Task: nan
Action: Mouse moved to (399, 87)
Screenshot: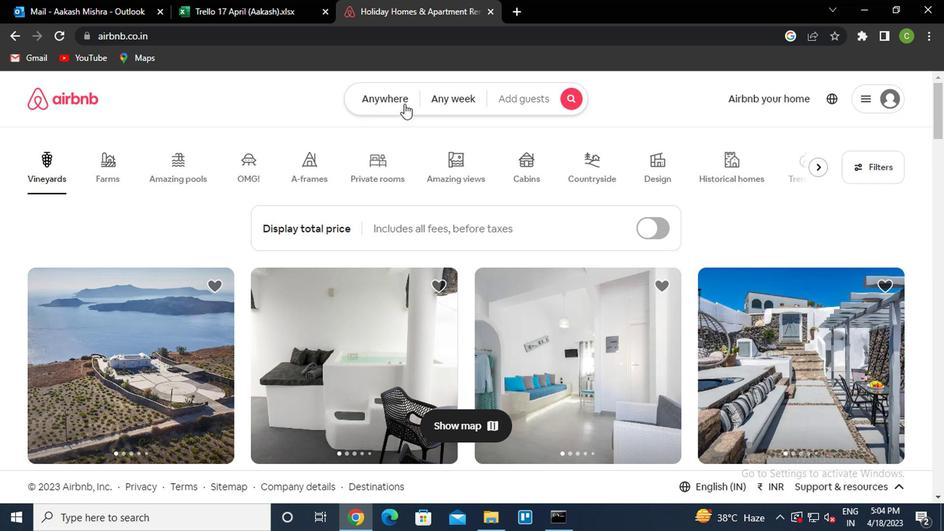 
Action: Mouse pressed left at (399, 87)
Screenshot: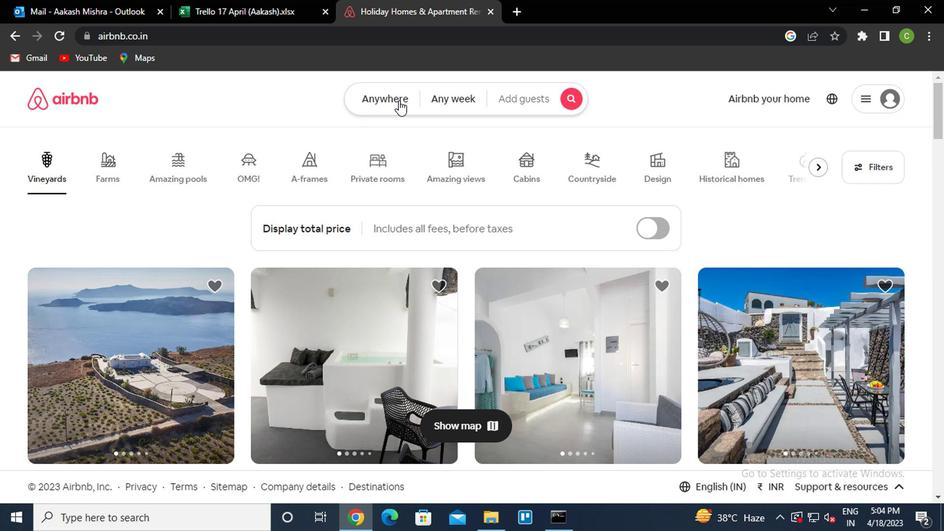 
Action: Mouse moved to (282, 155)
Screenshot: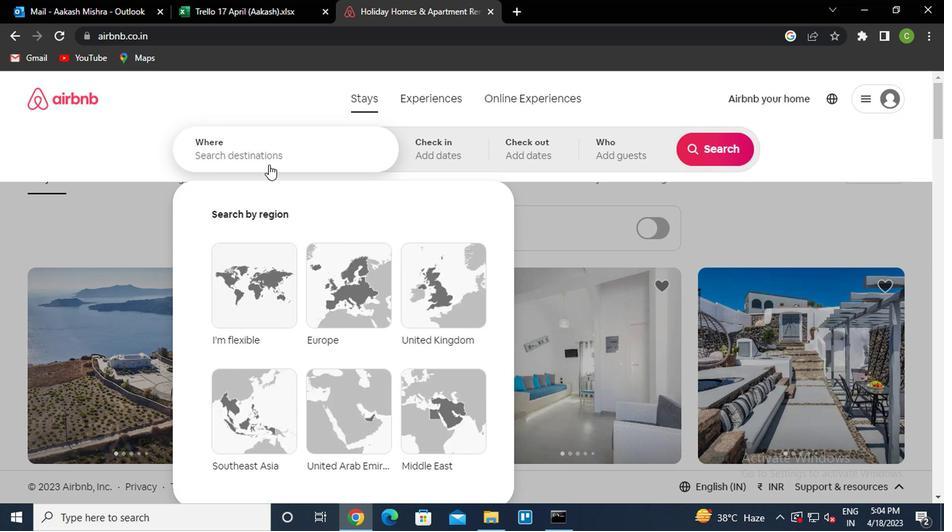 
Action: Mouse pressed left at (282, 155)
Screenshot: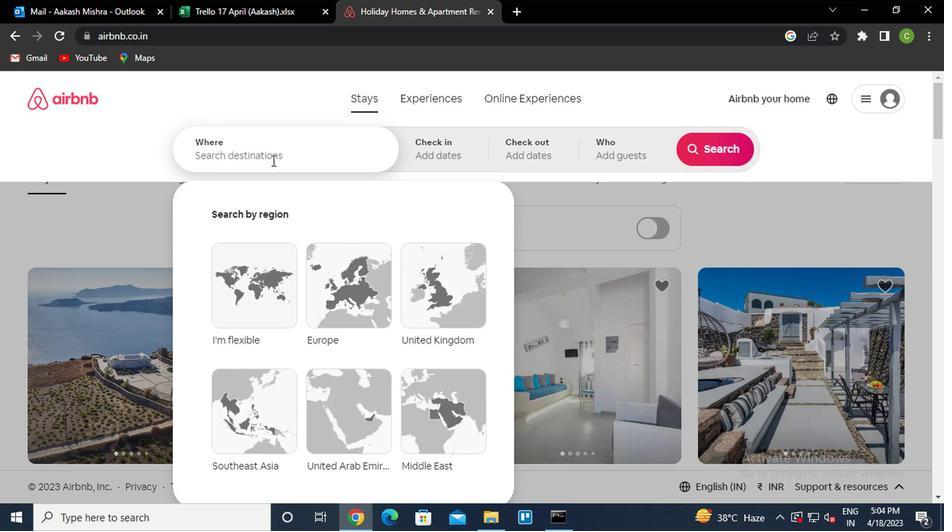 
Action: Key pressed <Key.caps_lock><Key.caps_lock>b<Key.caps_lock>arreiros<Key.space>brazil<Key.down><Key.enter>
Screenshot: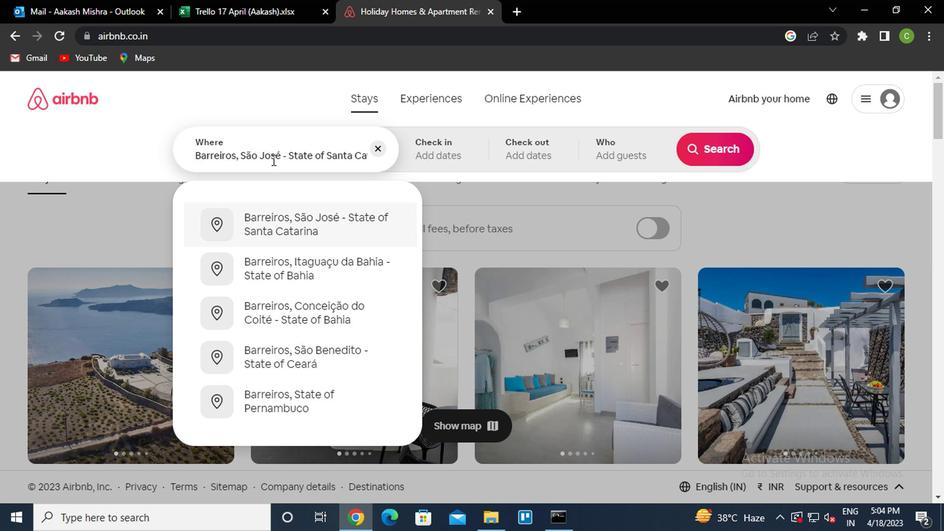 
Action: Mouse moved to (706, 265)
Screenshot: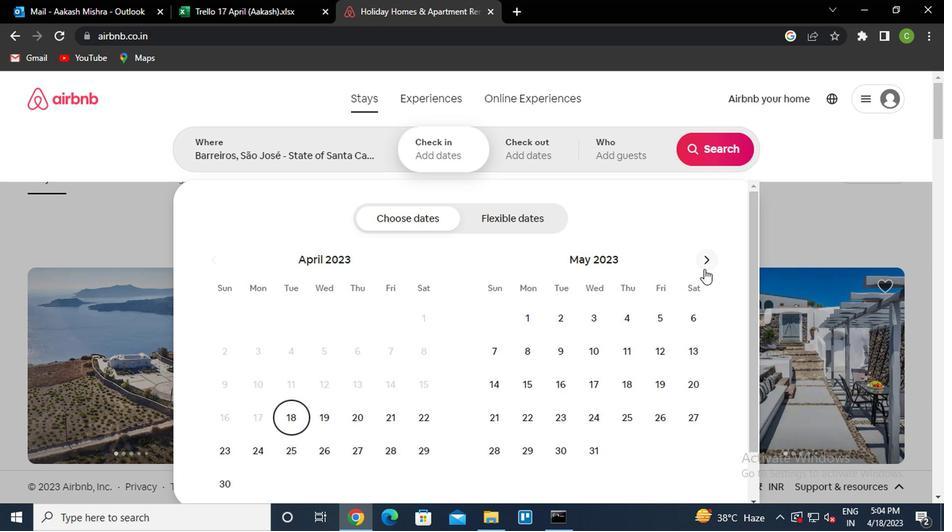 
Action: Mouse pressed left at (706, 265)
Screenshot: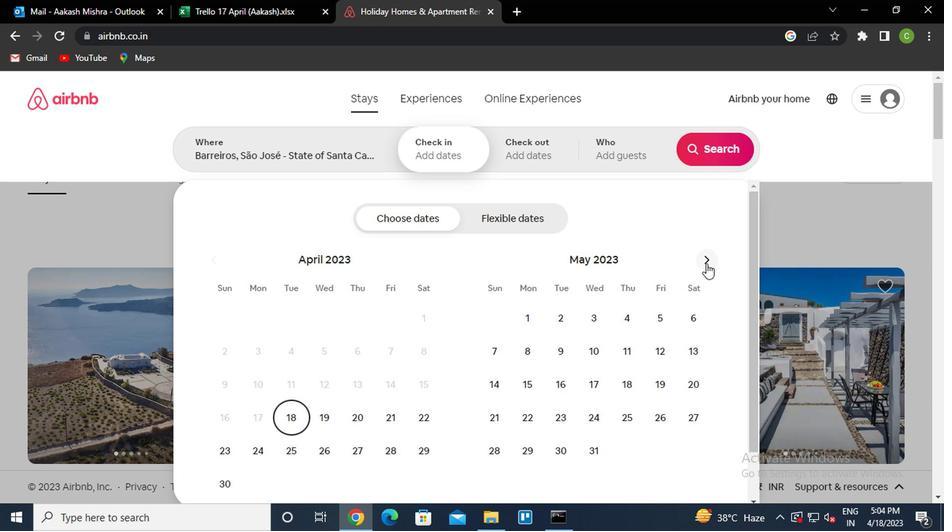 
Action: Mouse pressed left at (706, 265)
Screenshot: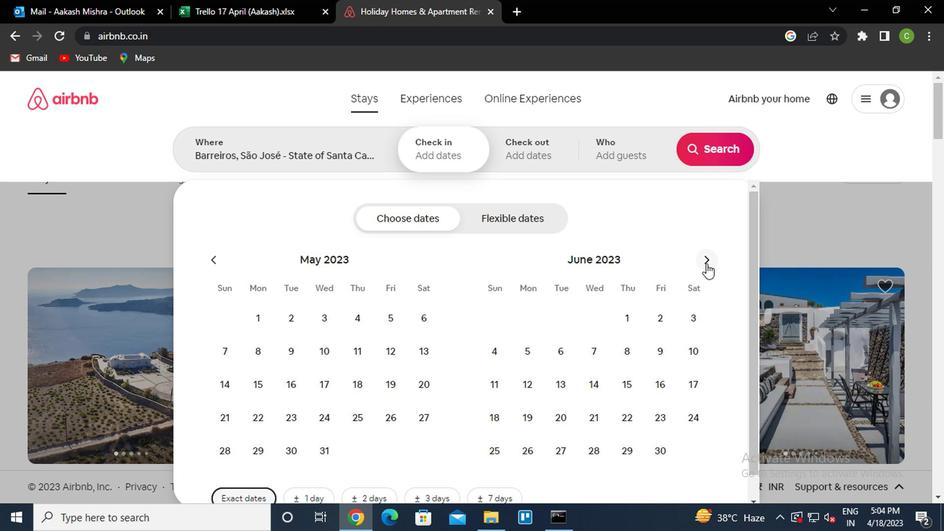 
Action: Mouse moved to (703, 263)
Screenshot: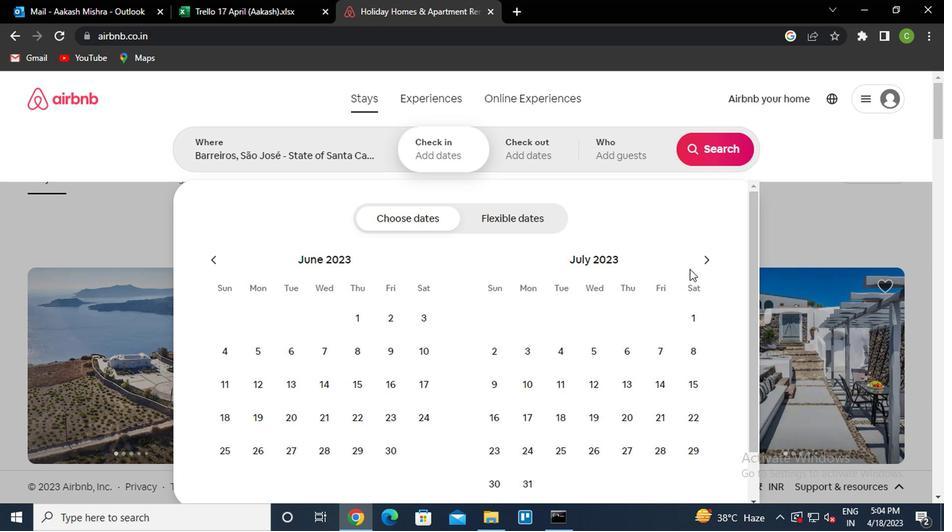 
Action: Mouse pressed left at (703, 263)
Screenshot: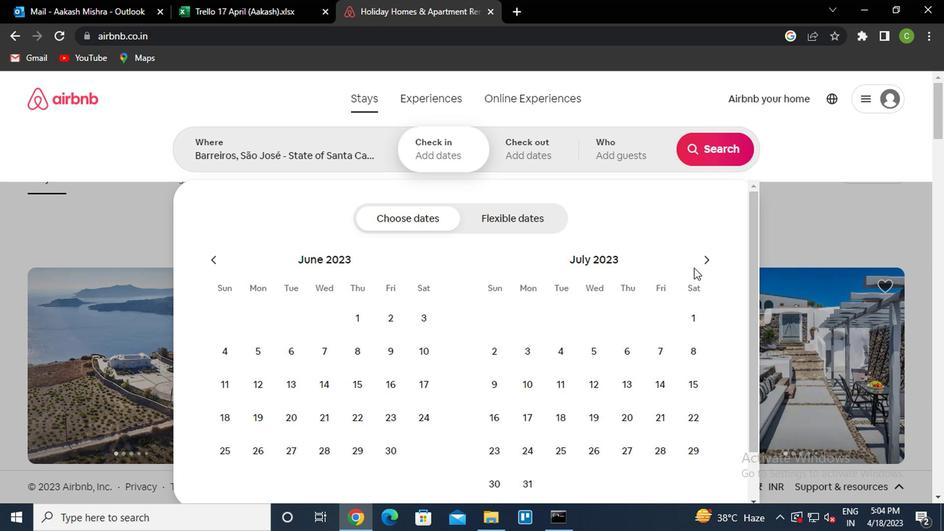 
Action: Mouse moved to (601, 323)
Screenshot: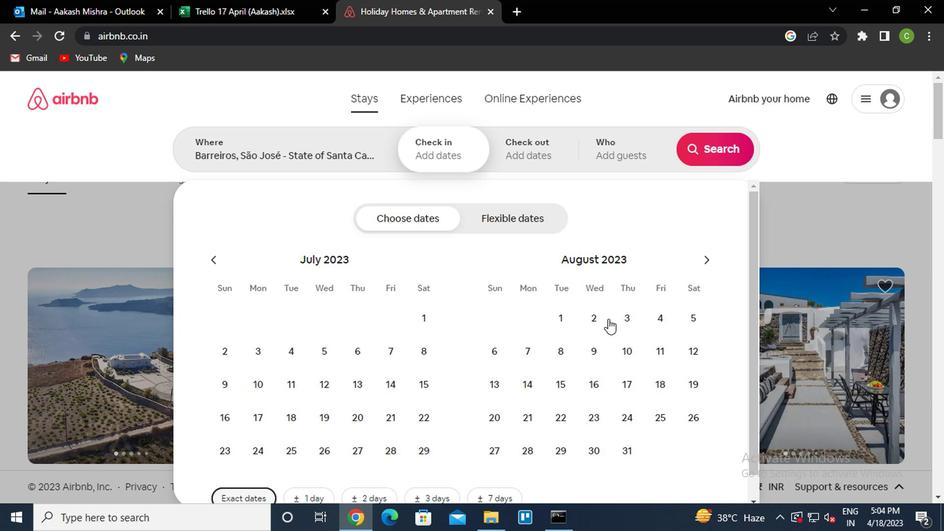 
Action: Mouse pressed left at (601, 323)
Screenshot: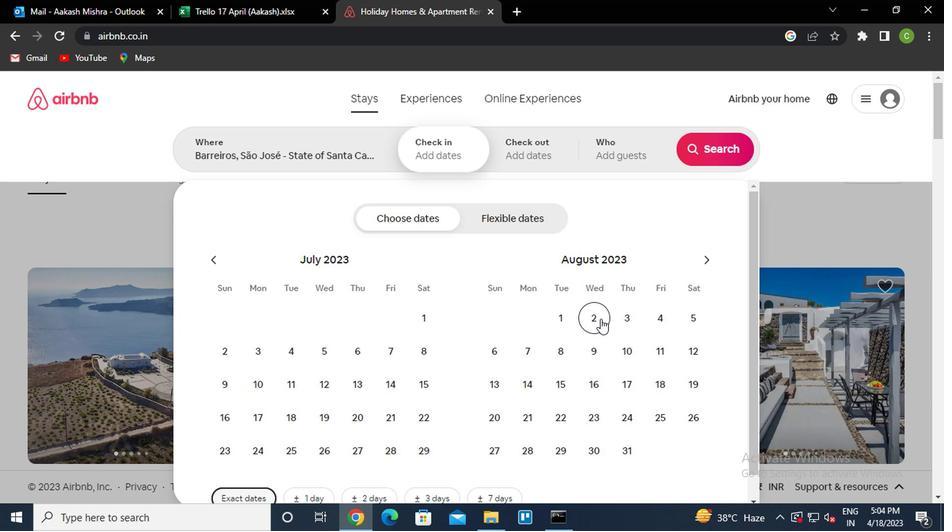 
Action: Mouse moved to (691, 354)
Screenshot: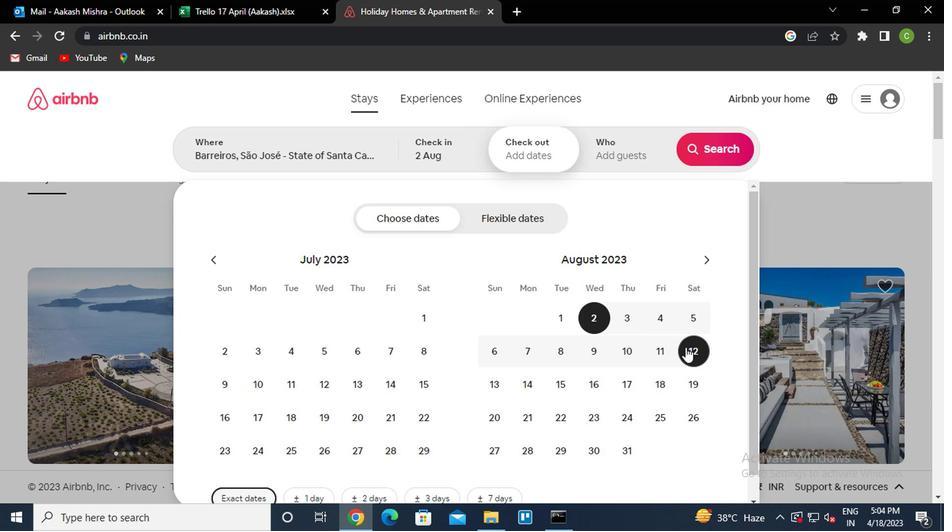 
Action: Mouse pressed left at (691, 354)
Screenshot: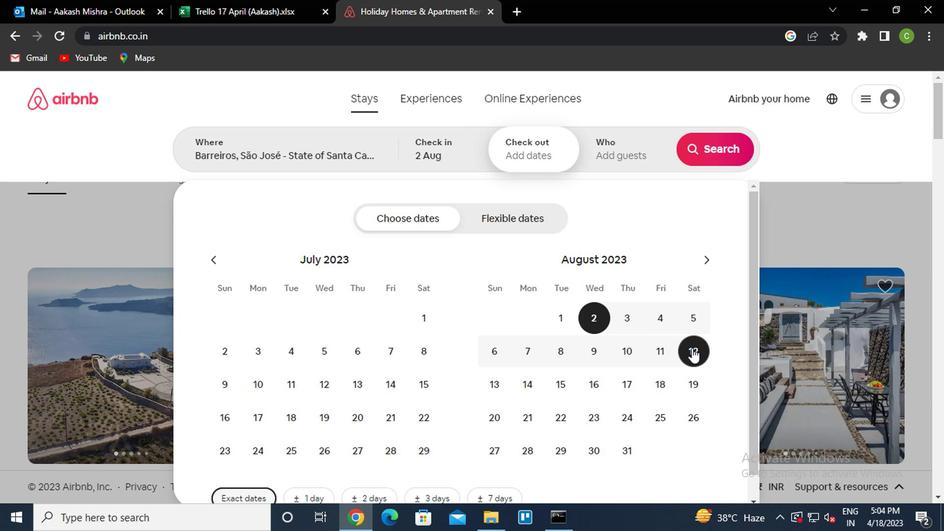 
Action: Mouse moved to (657, 161)
Screenshot: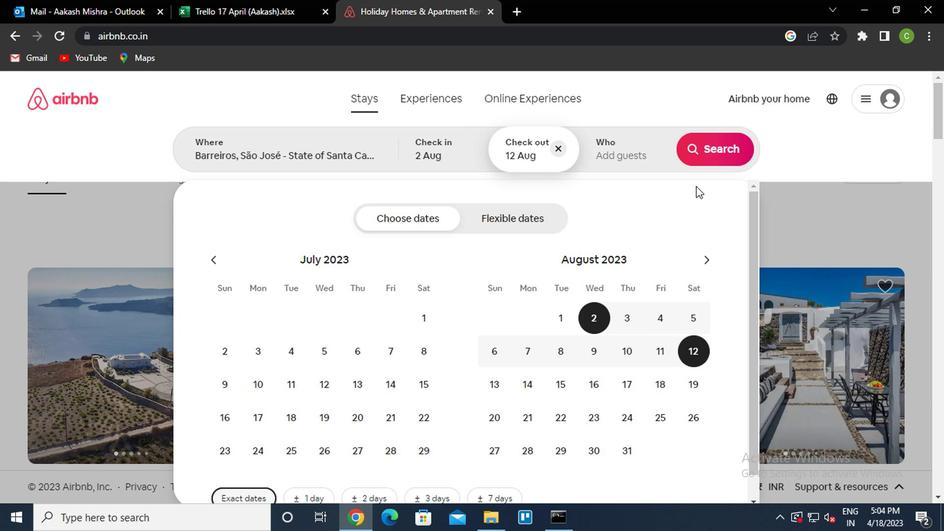 
Action: Mouse pressed left at (657, 161)
Screenshot: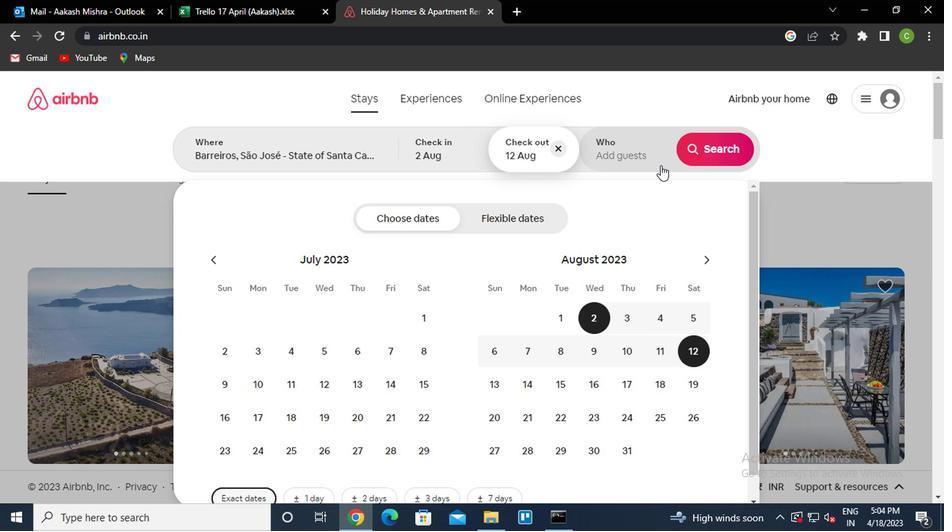 
Action: Mouse moved to (719, 231)
Screenshot: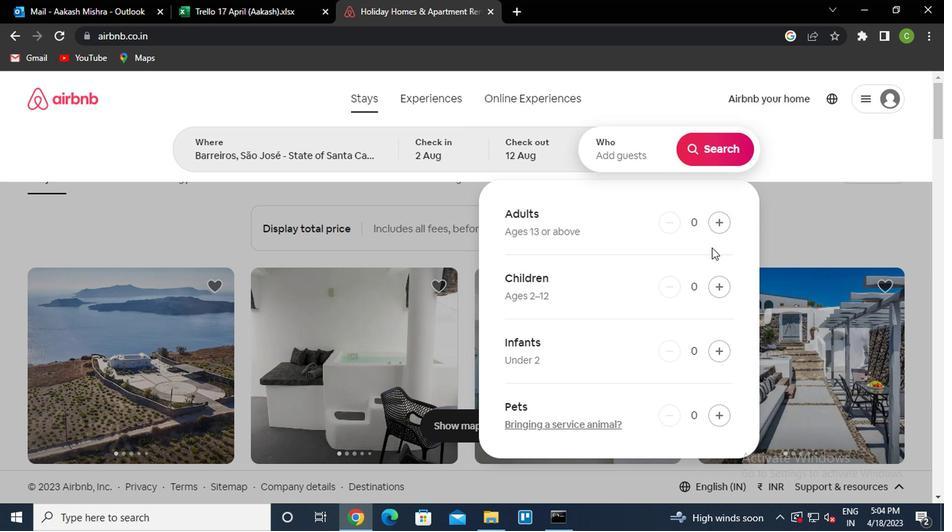 
Action: Mouse pressed left at (719, 231)
Screenshot: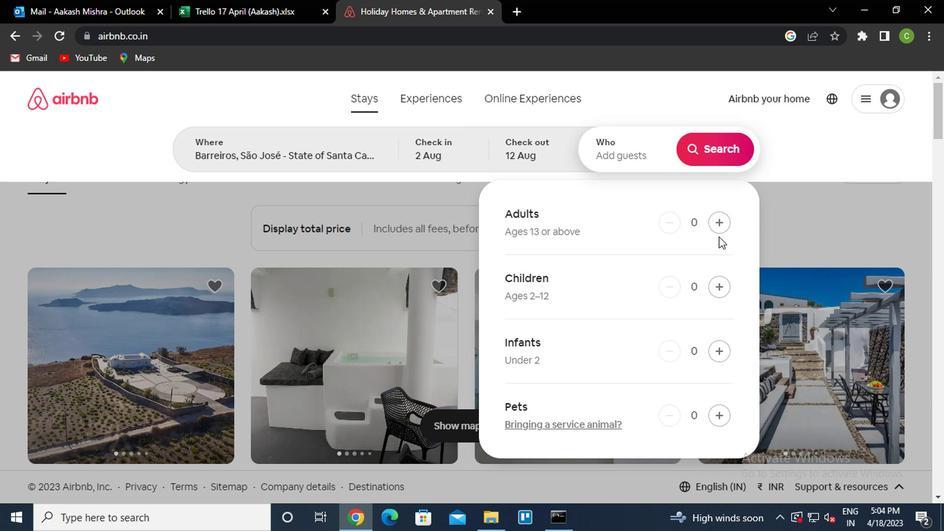 
Action: Mouse pressed left at (719, 231)
Screenshot: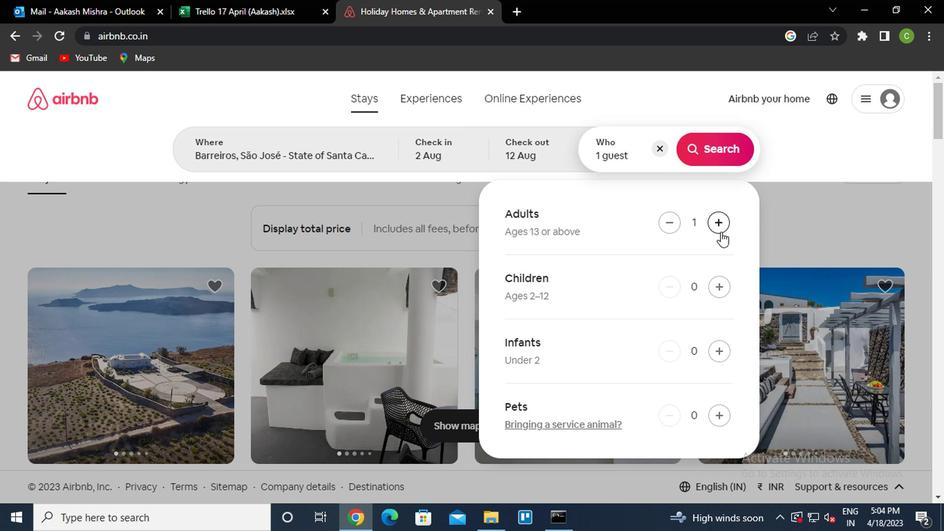 
Action: Mouse moved to (819, 248)
Screenshot: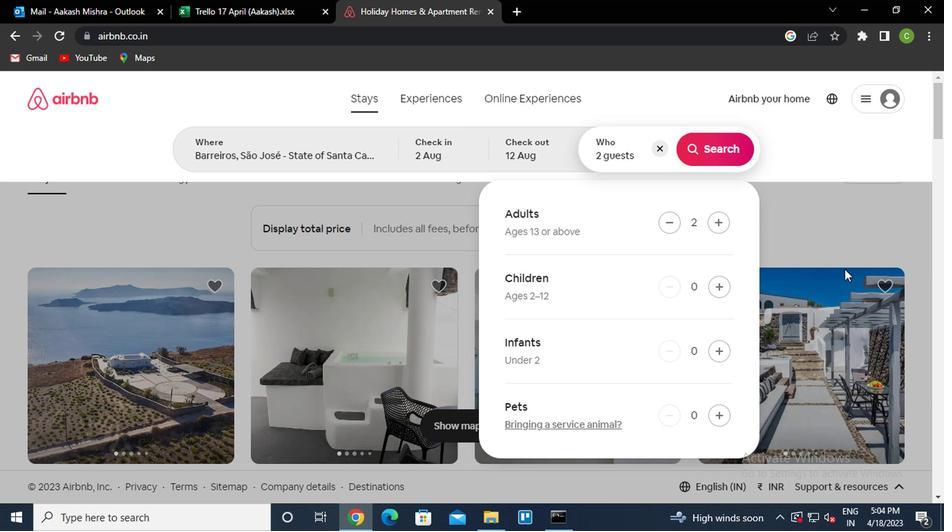 
Action: Mouse pressed left at (819, 248)
Screenshot: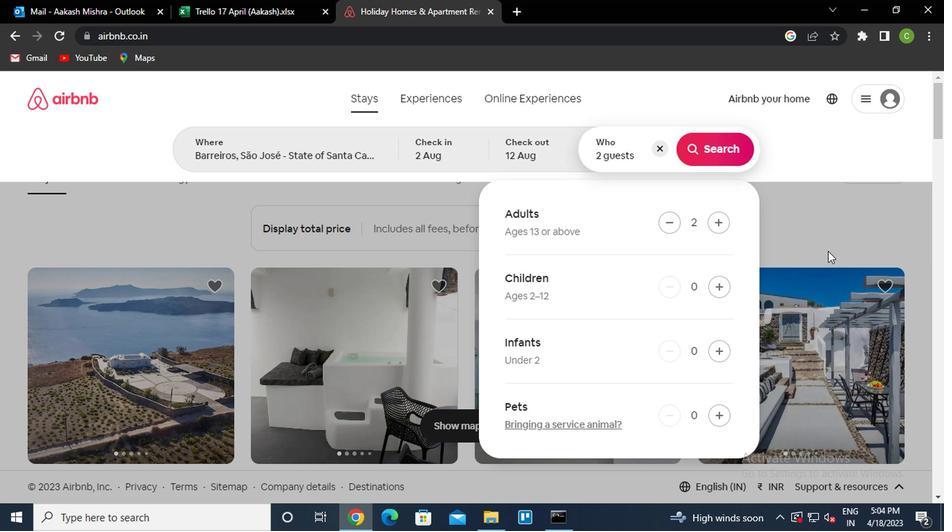 
Action: Mouse moved to (872, 149)
Screenshot: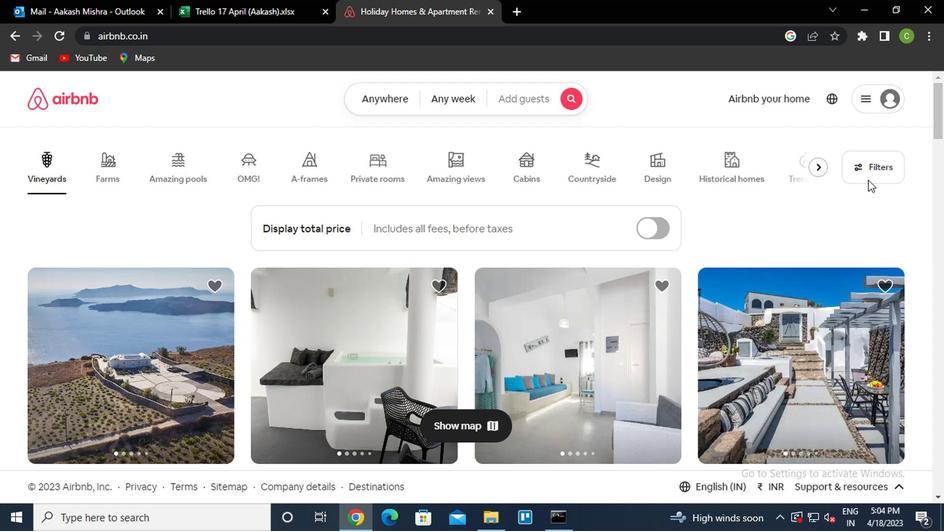 
Action: Mouse pressed left at (872, 149)
Screenshot: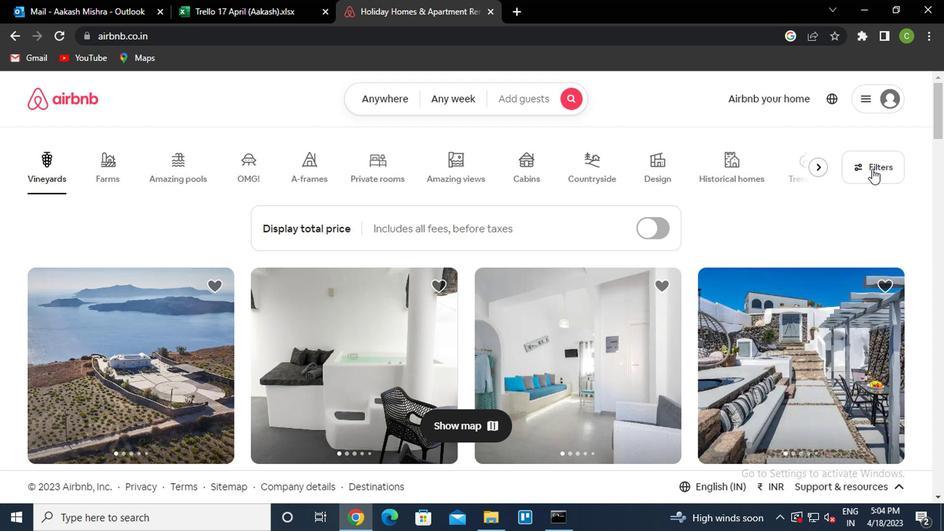 
Action: Mouse moved to (343, 324)
Screenshot: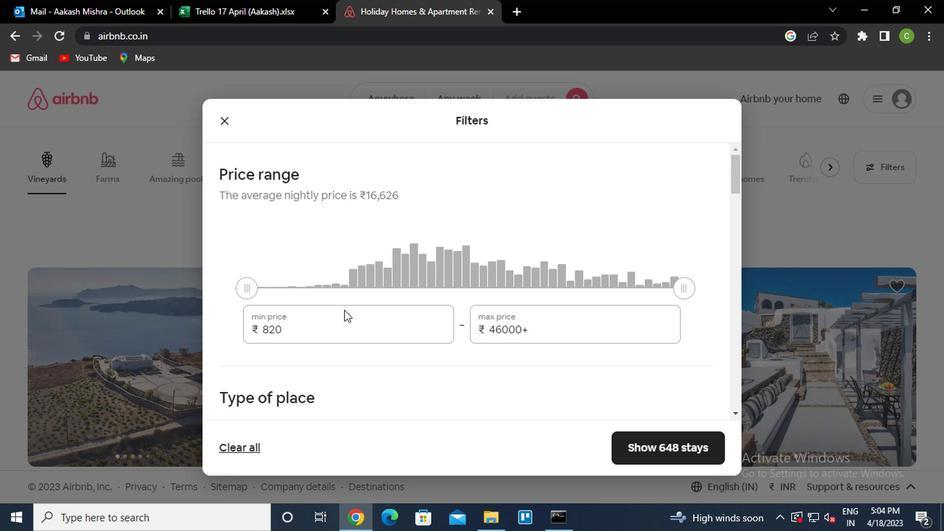 
Action: Mouse pressed left at (343, 324)
Screenshot: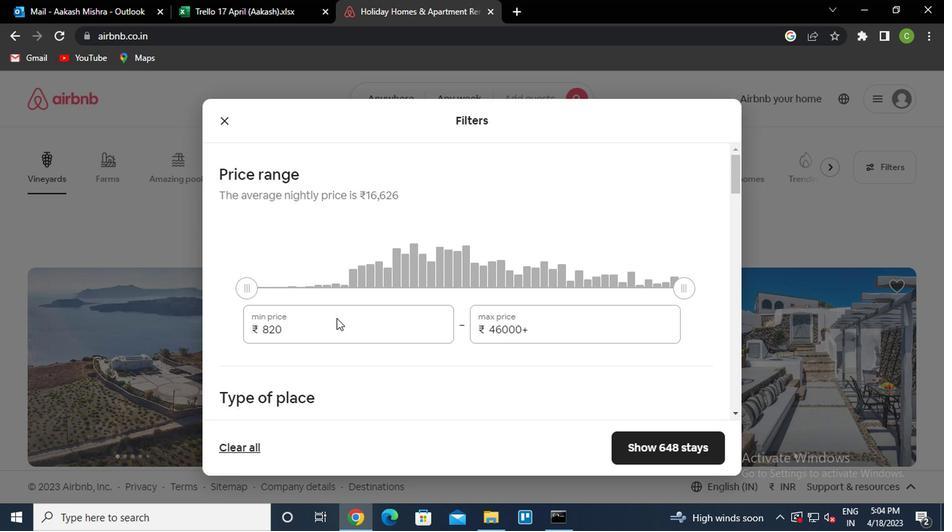 
Action: Key pressed <Key.backspace><Key.backspace><Key.backspace>5000<Key.tab>10000
Screenshot: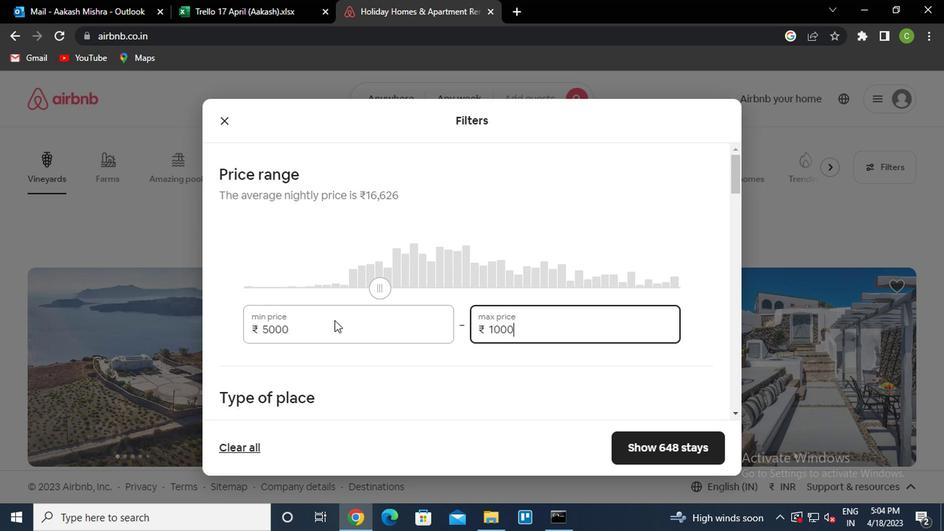 
Action: Mouse scrolled (343, 324) with delta (0, 0)
Screenshot: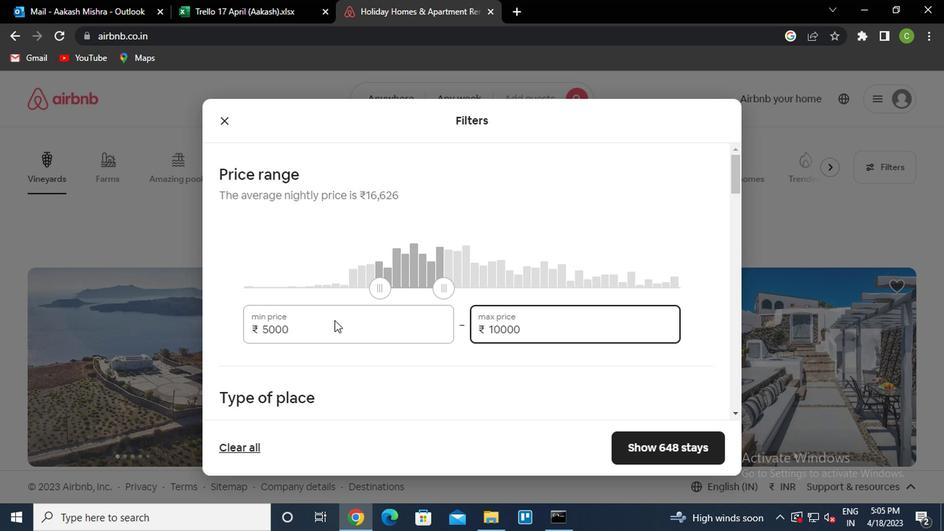 
Action: Mouse moved to (475, 328)
Screenshot: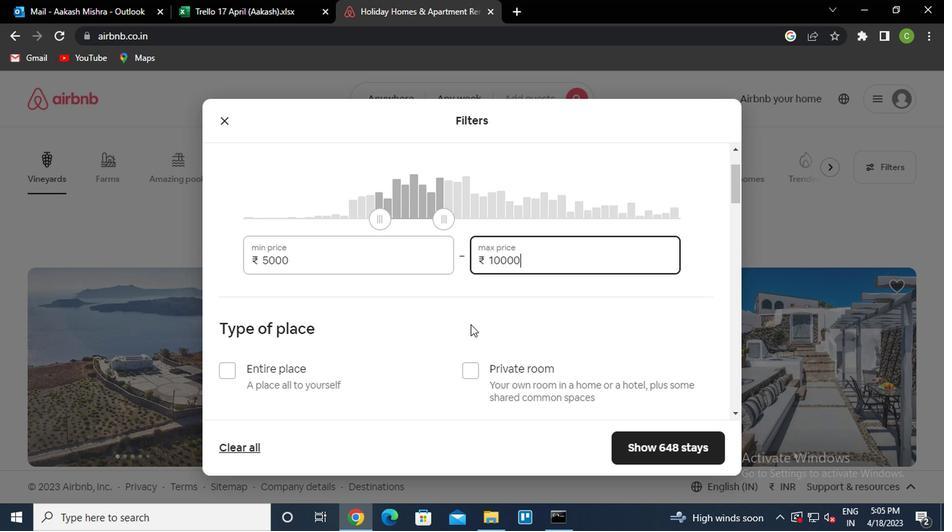 
Action: Mouse scrolled (475, 327) with delta (0, 0)
Screenshot: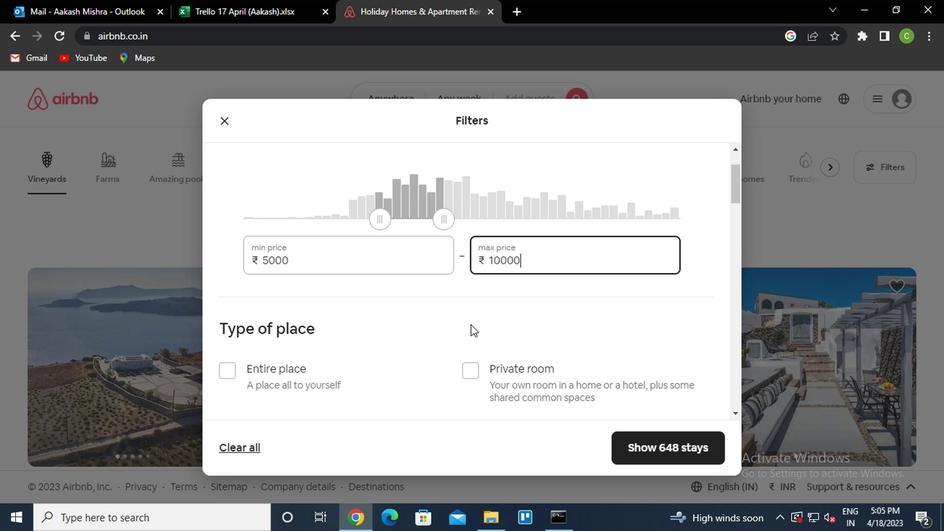 
Action: Mouse moved to (474, 329)
Screenshot: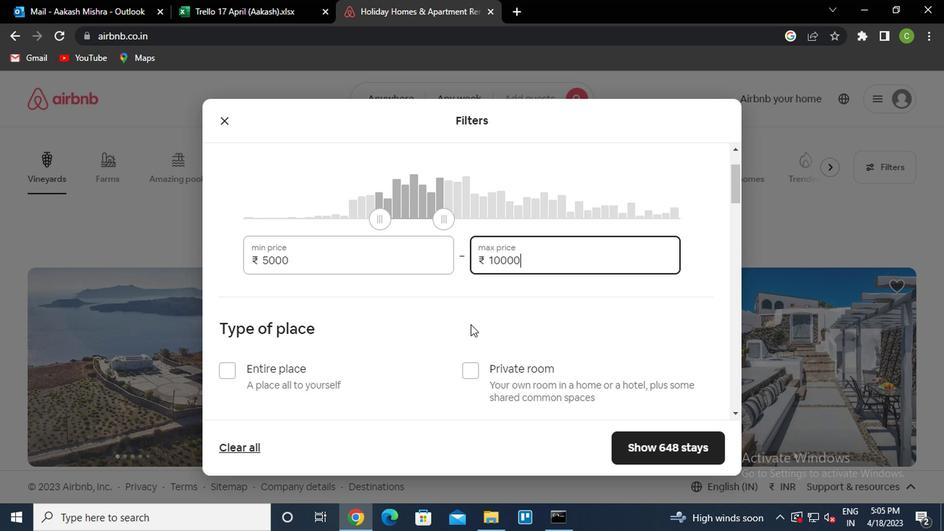 
Action: Mouse scrolled (474, 328) with delta (0, 0)
Screenshot: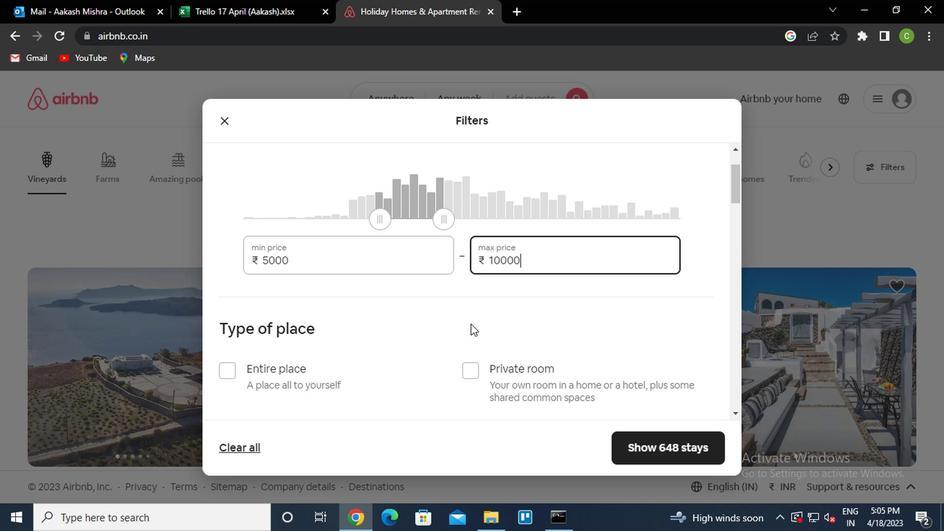 
Action: Mouse moved to (239, 230)
Screenshot: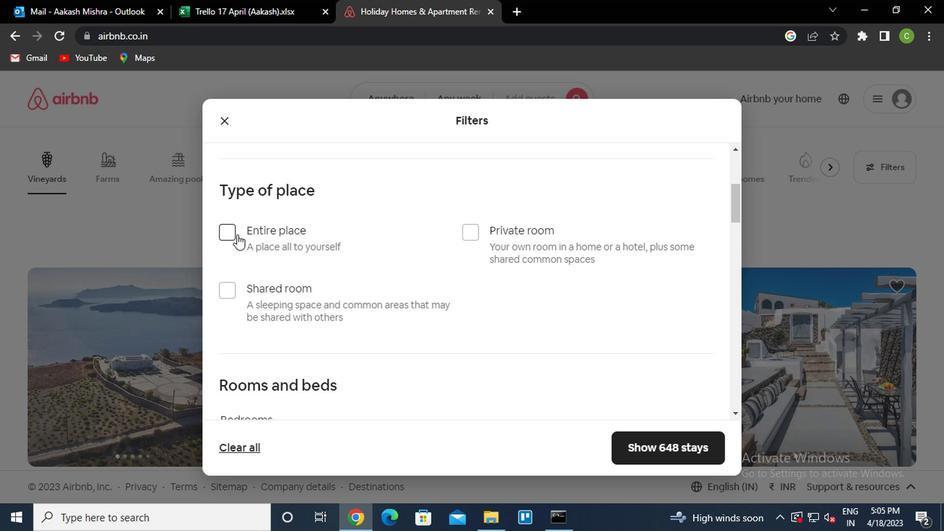 
Action: Mouse pressed left at (239, 230)
Screenshot: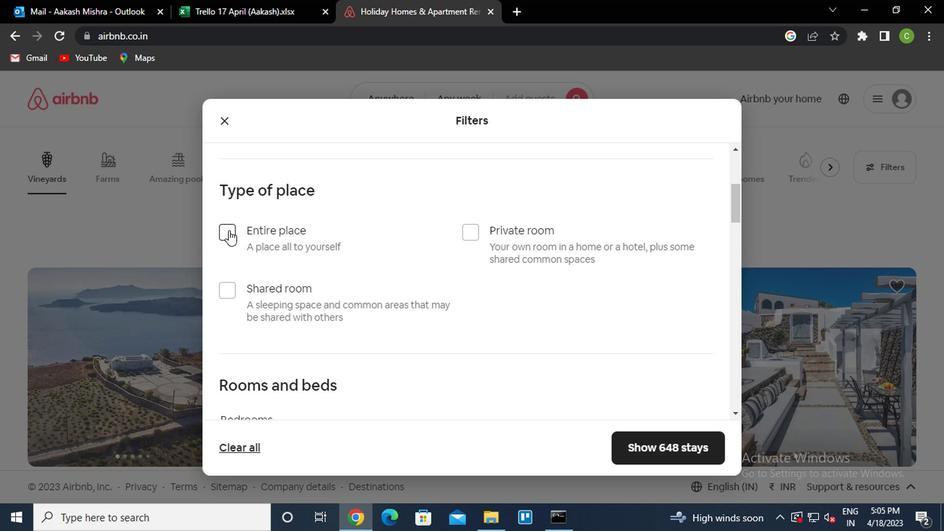 
Action: Mouse pressed left at (239, 230)
Screenshot: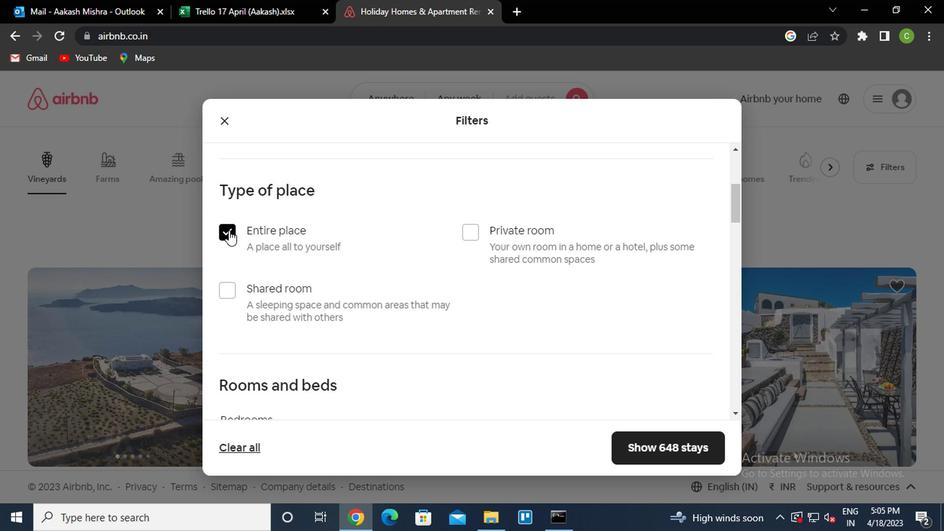 
Action: Mouse moved to (492, 230)
Screenshot: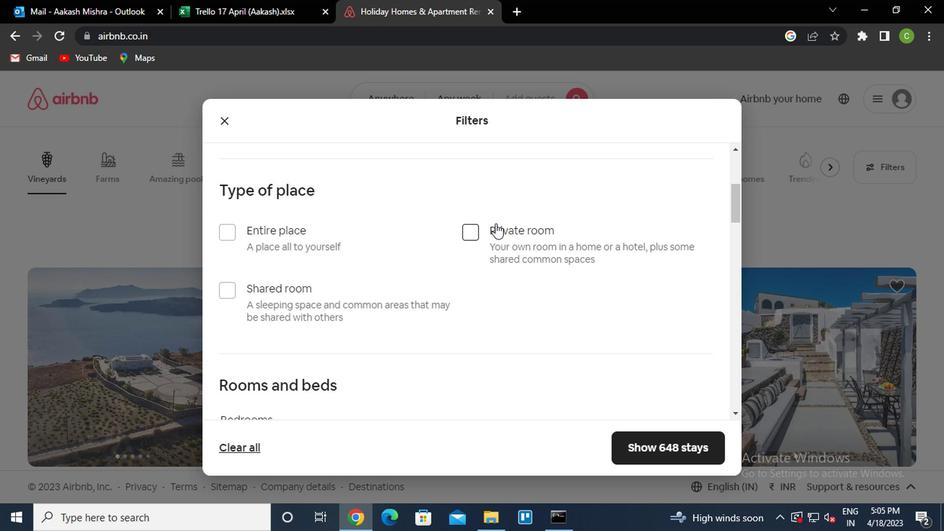 
Action: Mouse pressed left at (492, 230)
Screenshot: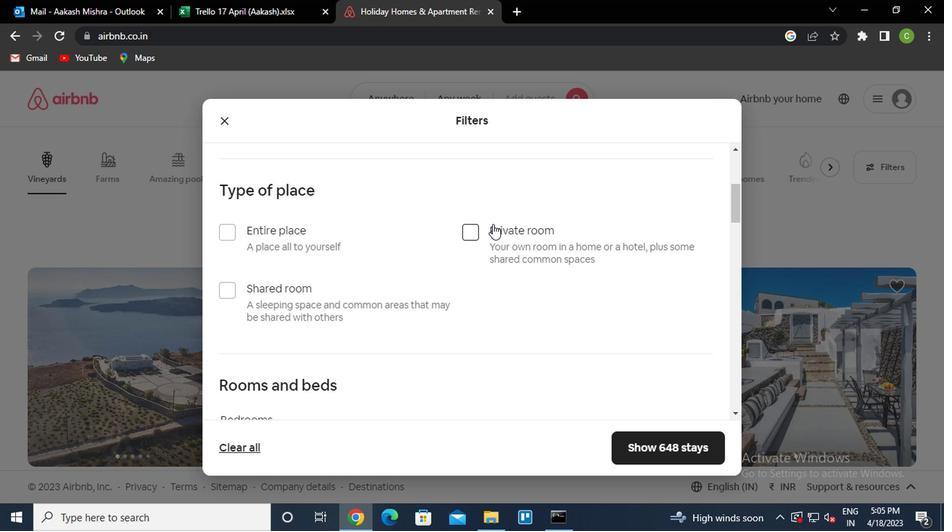 
Action: Mouse scrolled (492, 230) with delta (0, 0)
Screenshot: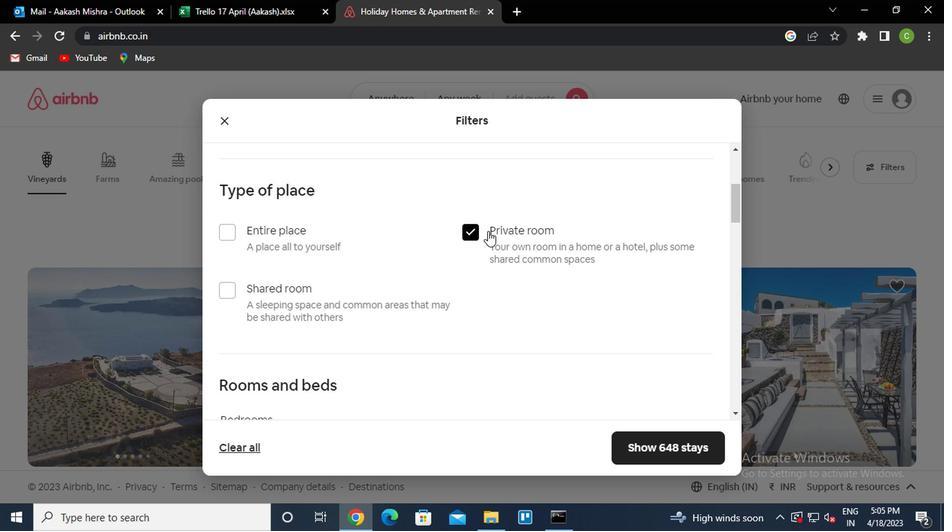 
Action: Mouse moved to (485, 236)
Screenshot: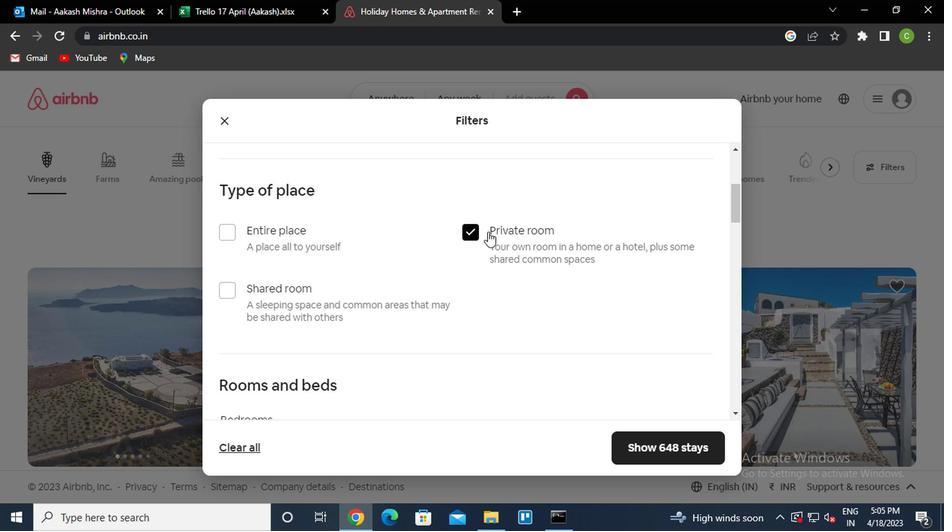 
Action: Mouse scrolled (485, 236) with delta (0, 0)
Screenshot: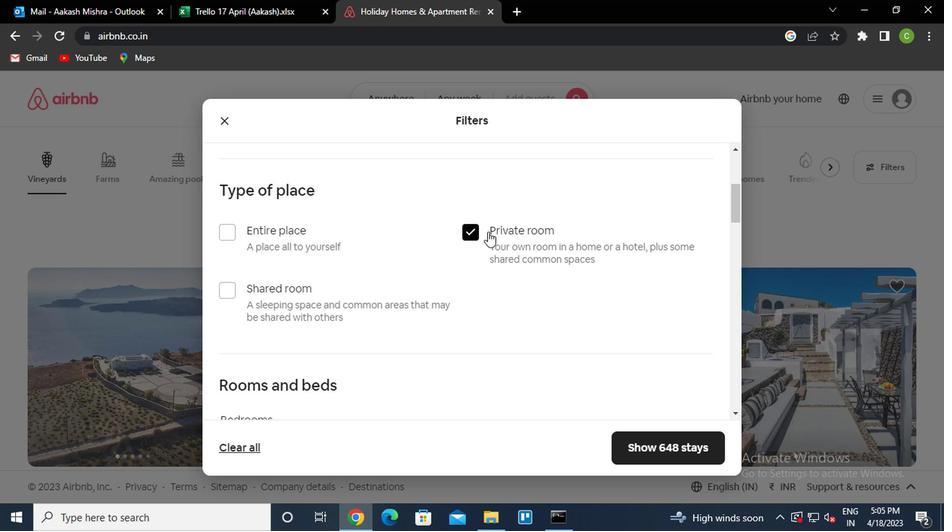 
Action: Mouse moved to (467, 251)
Screenshot: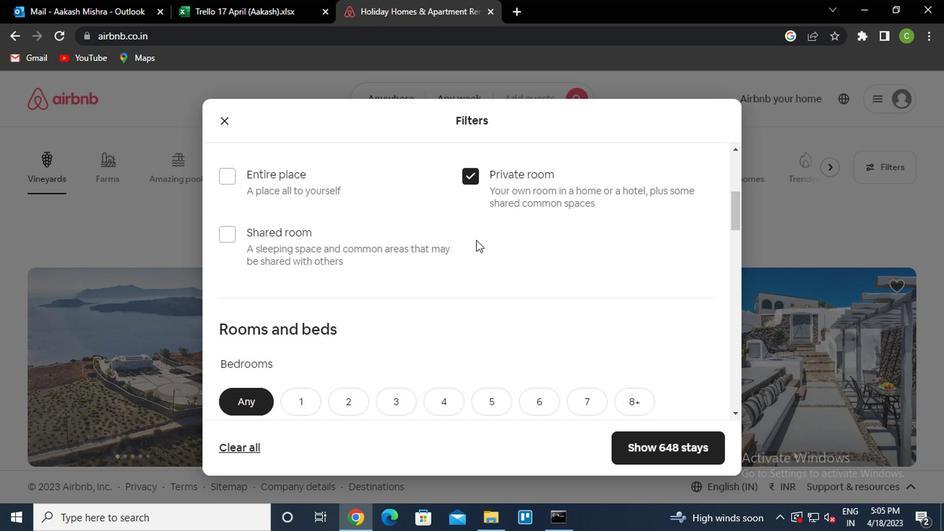 
Action: Mouse scrolled (467, 250) with delta (0, 0)
Screenshot: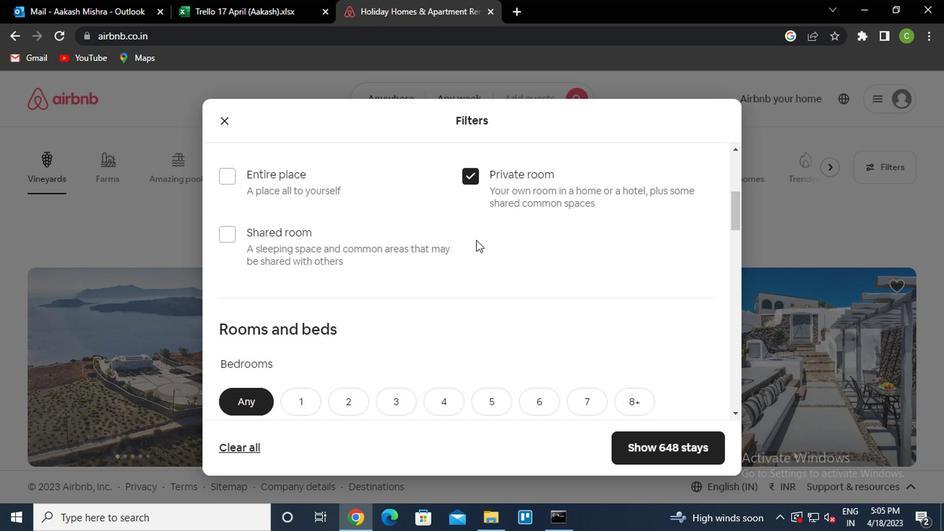 
Action: Mouse moved to (317, 248)
Screenshot: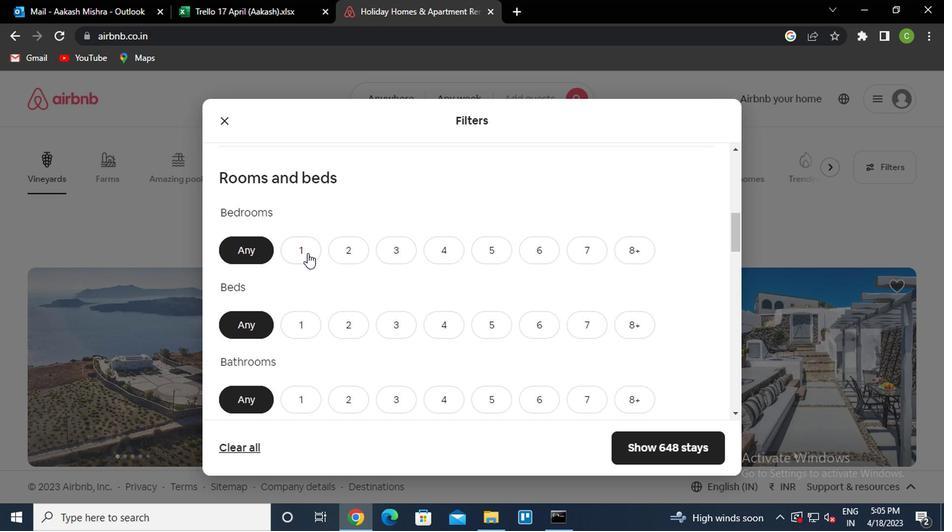 
Action: Mouse pressed left at (317, 248)
Screenshot: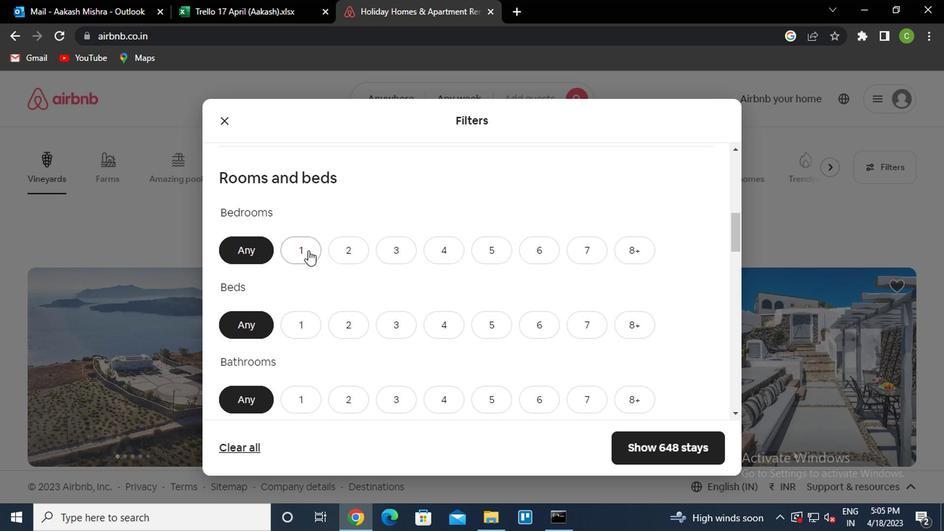 
Action: Mouse moved to (318, 313)
Screenshot: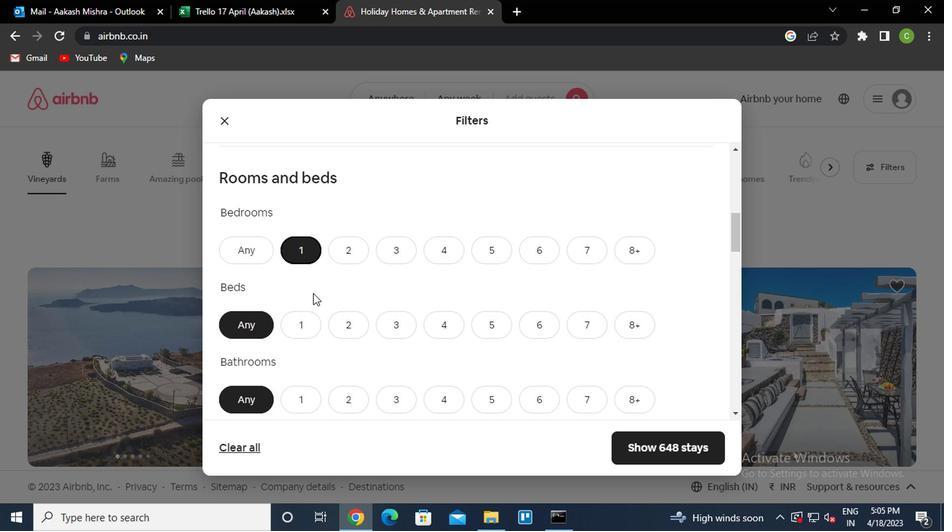 
Action: Mouse pressed left at (318, 313)
Screenshot: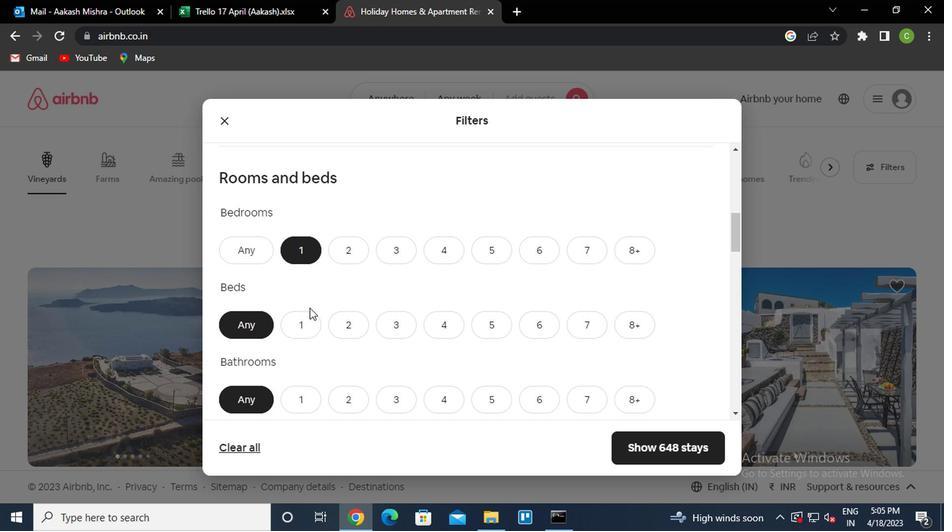 
Action: Mouse moved to (317, 323)
Screenshot: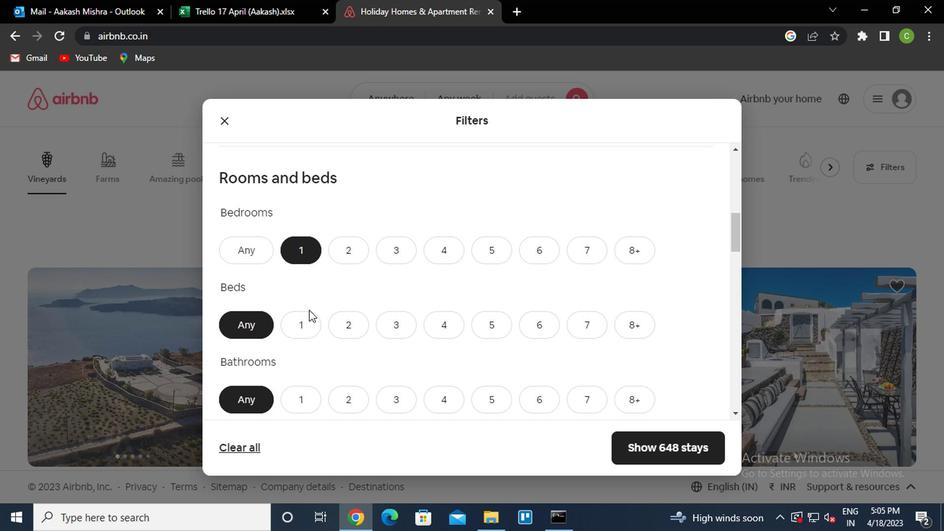 
Action: Mouse pressed left at (317, 323)
Screenshot: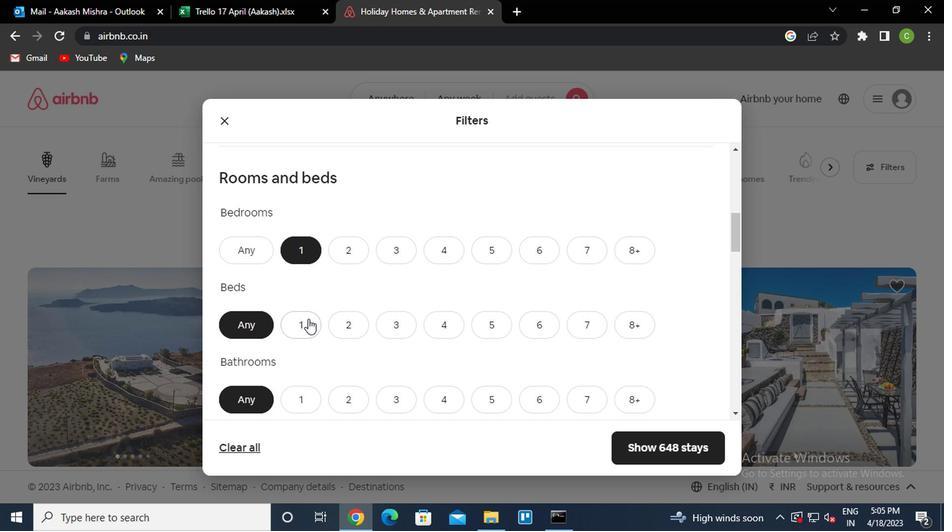 
Action: Mouse moved to (316, 416)
Screenshot: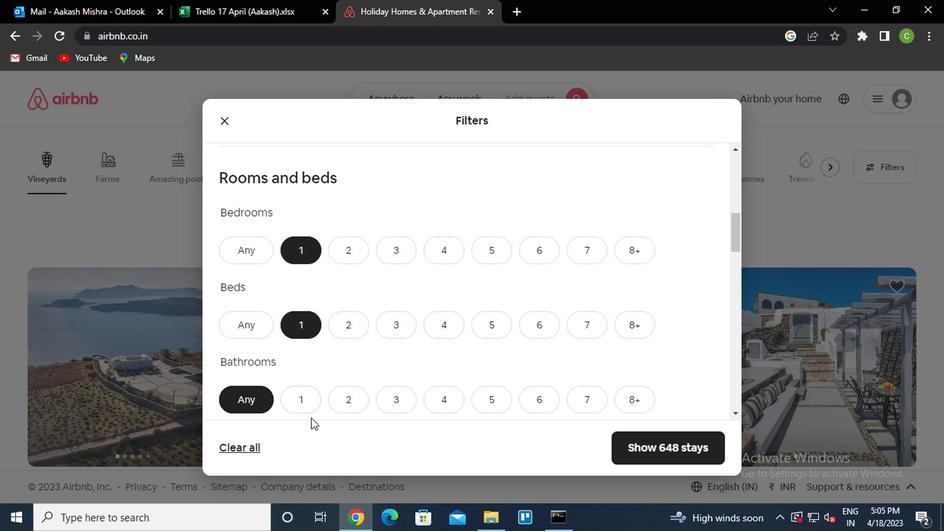 
Action: Mouse pressed left at (316, 416)
Screenshot: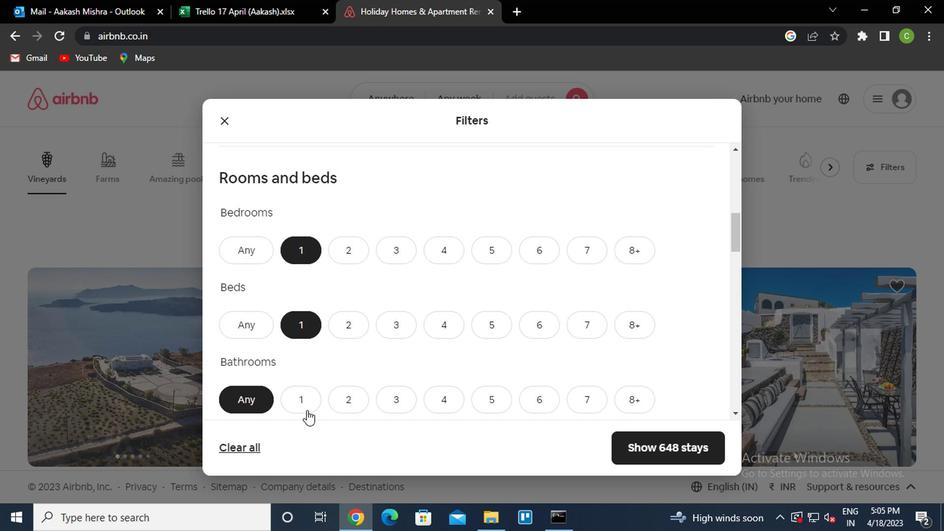 
Action: Mouse moved to (383, 369)
Screenshot: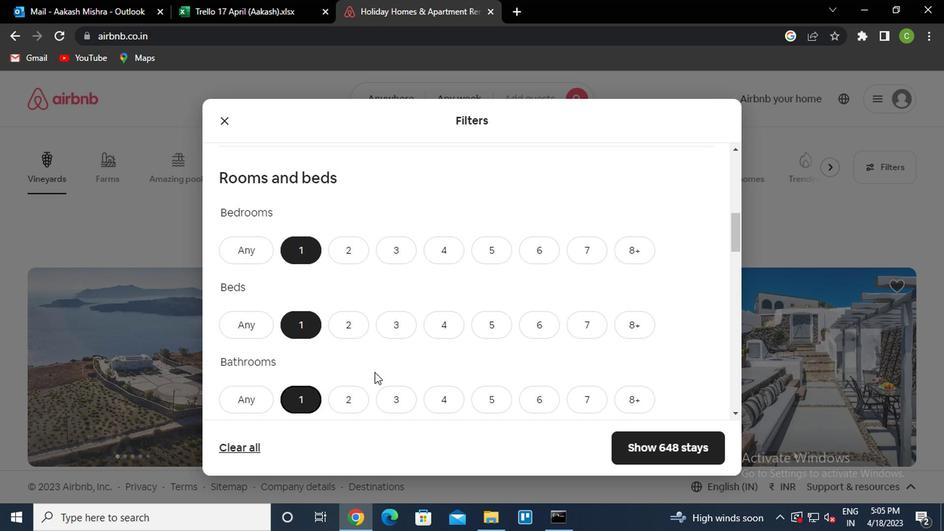 
Action: Mouse scrolled (383, 368) with delta (0, 0)
Screenshot: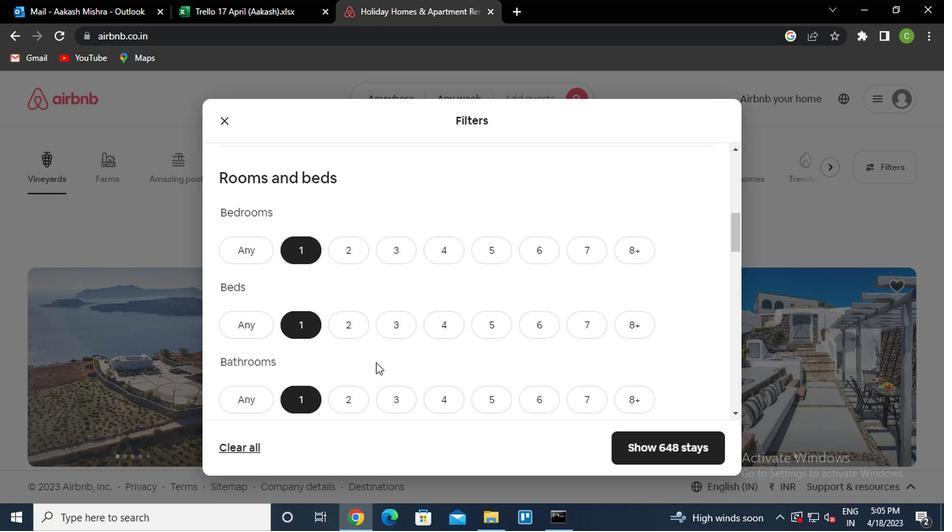 
Action: Mouse scrolled (383, 368) with delta (0, 0)
Screenshot: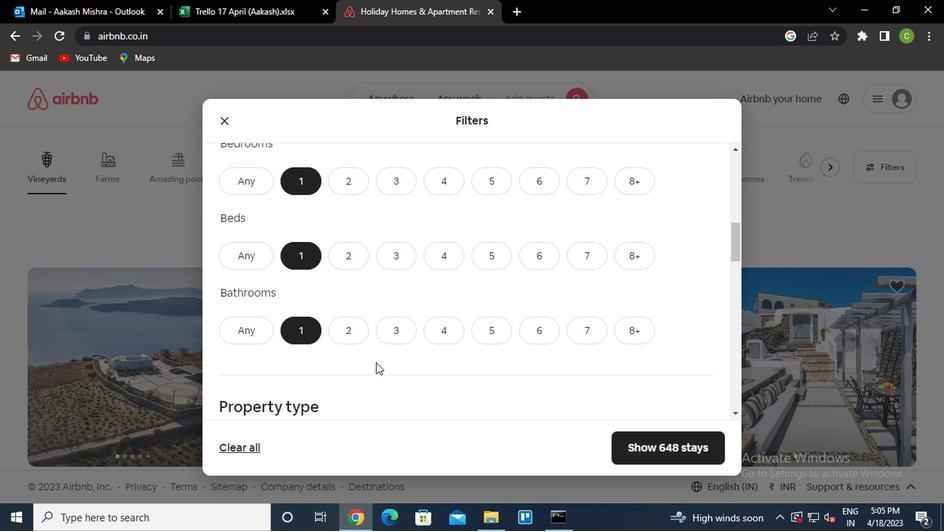 
Action: Mouse scrolled (383, 368) with delta (0, 0)
Screenshot: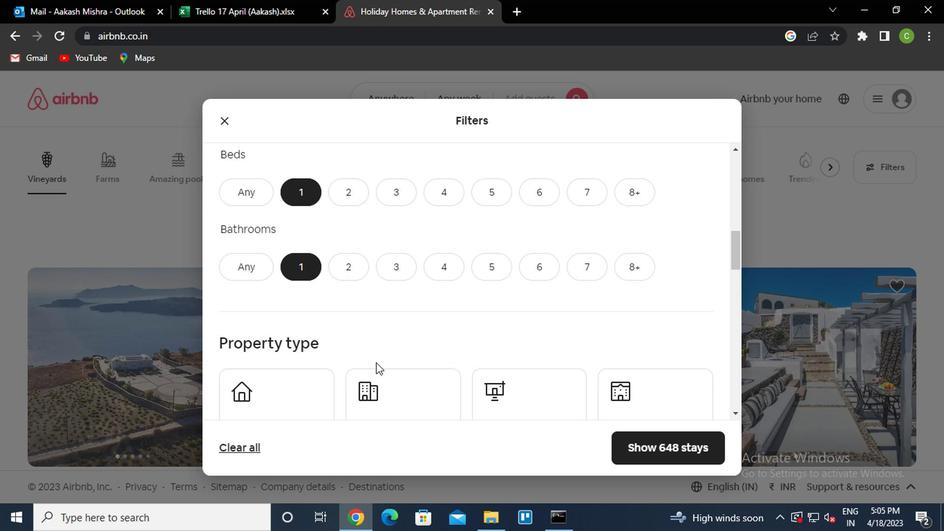 
Action: Mouse scrolled (383, 368) with delta (0, 0)
Screenshot: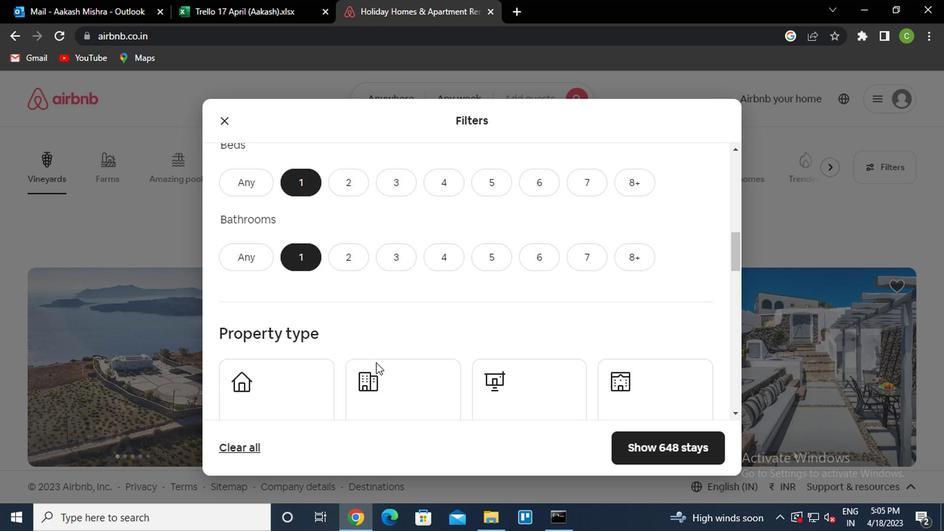 
Action: Mouse moved to (645, 269)
Screenshot: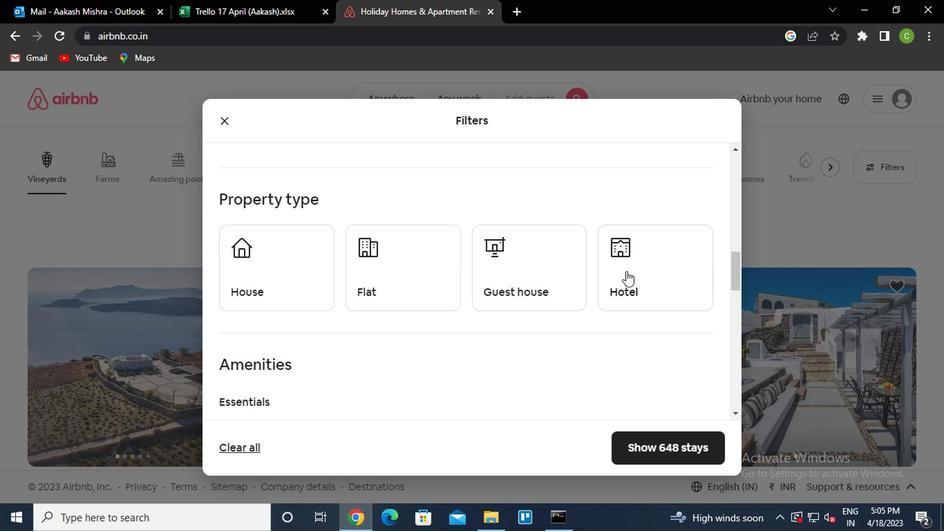 
Action: Mouse pressed left at (645, 269)
Screenshot: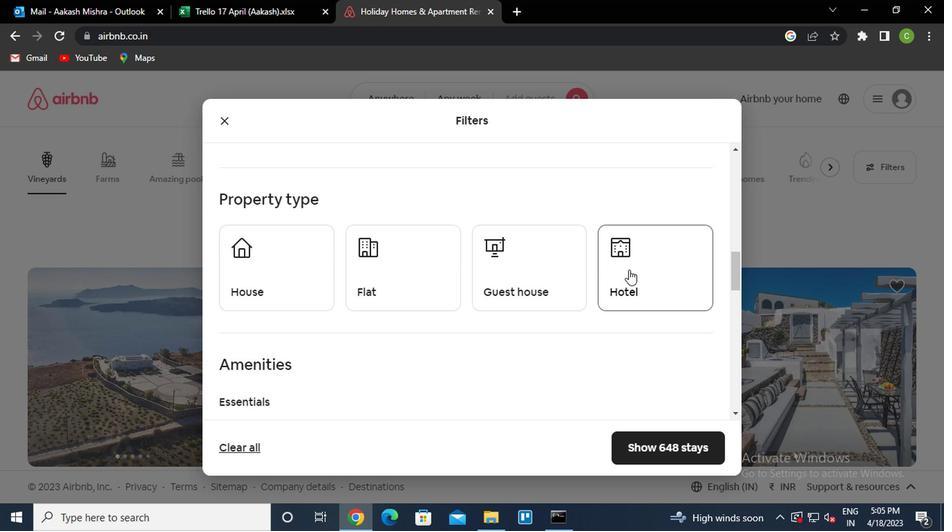 
Action: Mouse moved to (432, 372)
Screenshot: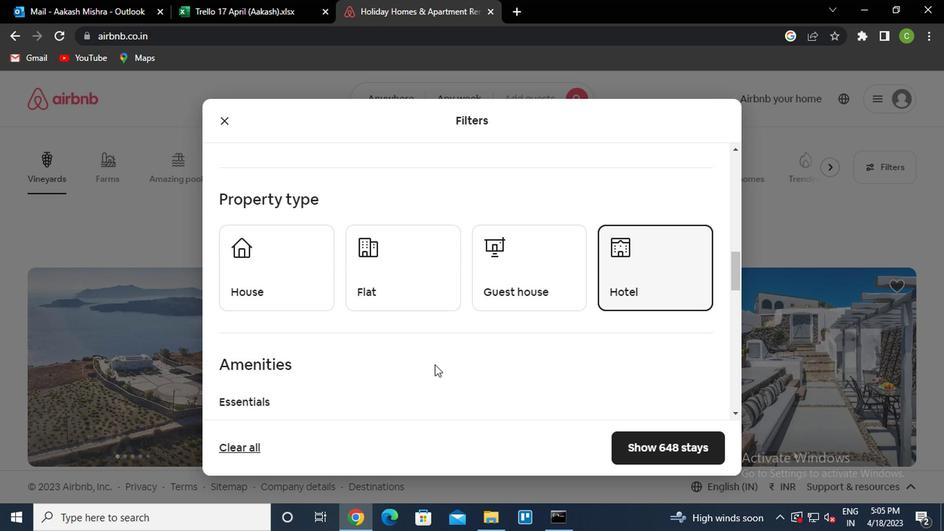 
Action: Mouse scrolled (432, 371) with delta (0, 0)
Screenshot: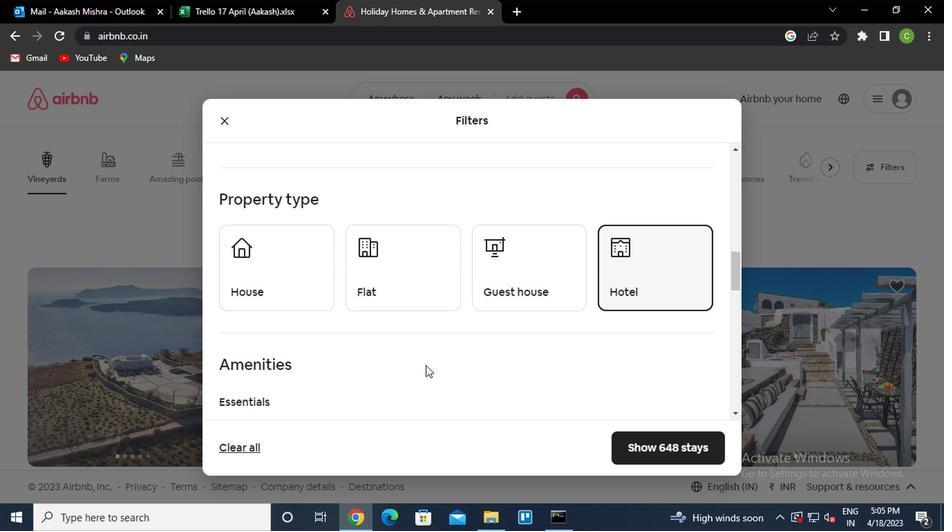 
Action: Mouse scrolled (432, 371) with delta (0, 0)
Screenshot: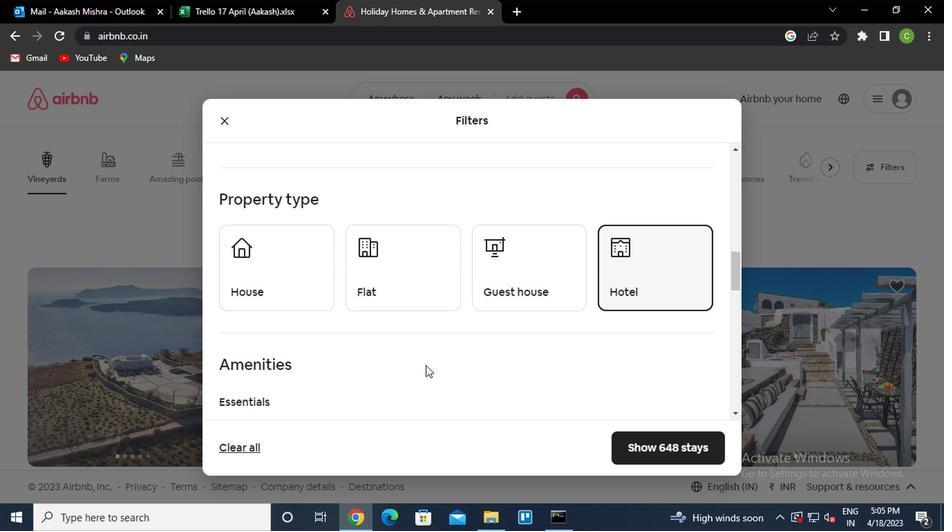 
Action: Mouse scrolled (432, 371) with delta (0, 0)
Screenshot: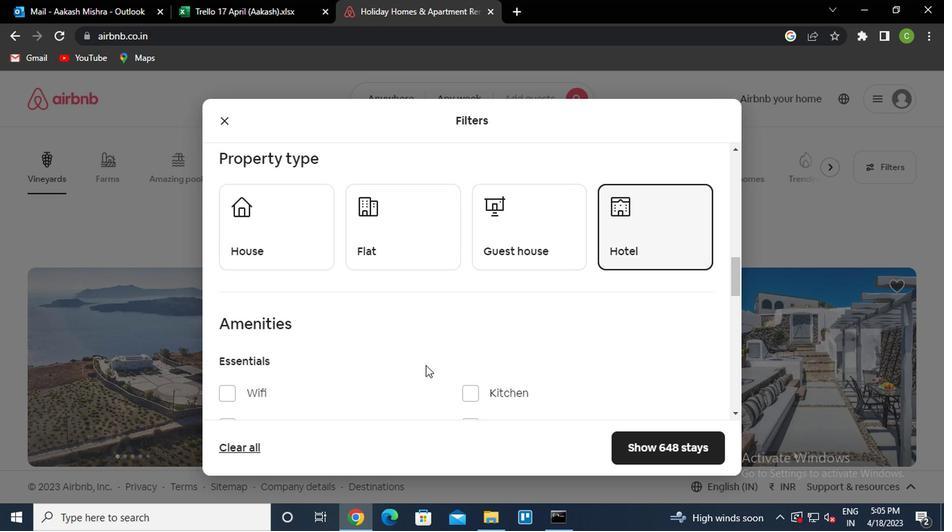 
Action: Mouse scrolled (432, 371) with delta (0, 0)
Screenshot: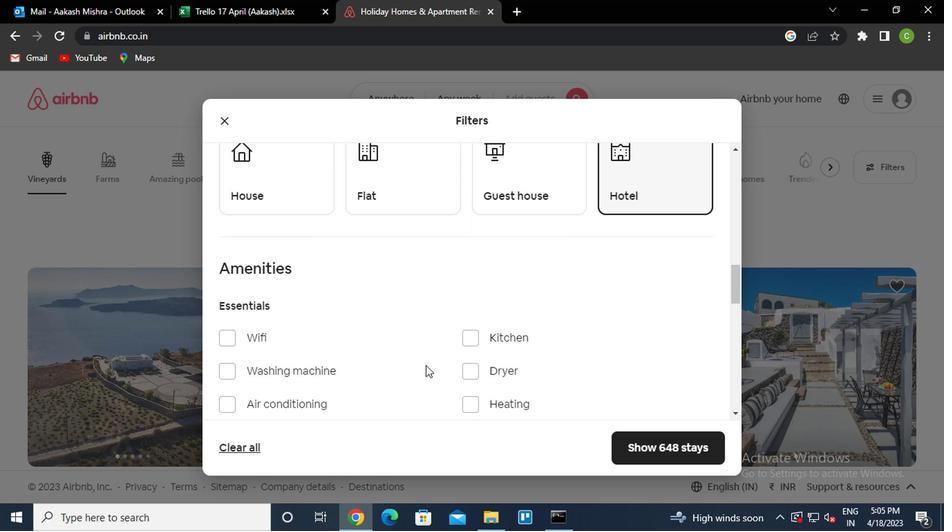 
Action: Mouse scrolled (432, 371) with delta (0, 0)
Screenshot: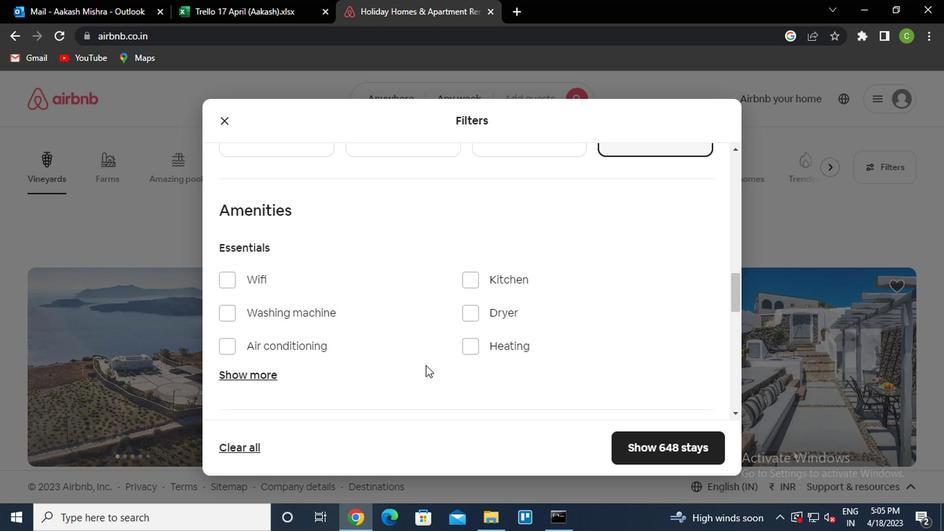 
Action: Mouse scrolled (432, 371) with delta (0, 0)
Screenshot: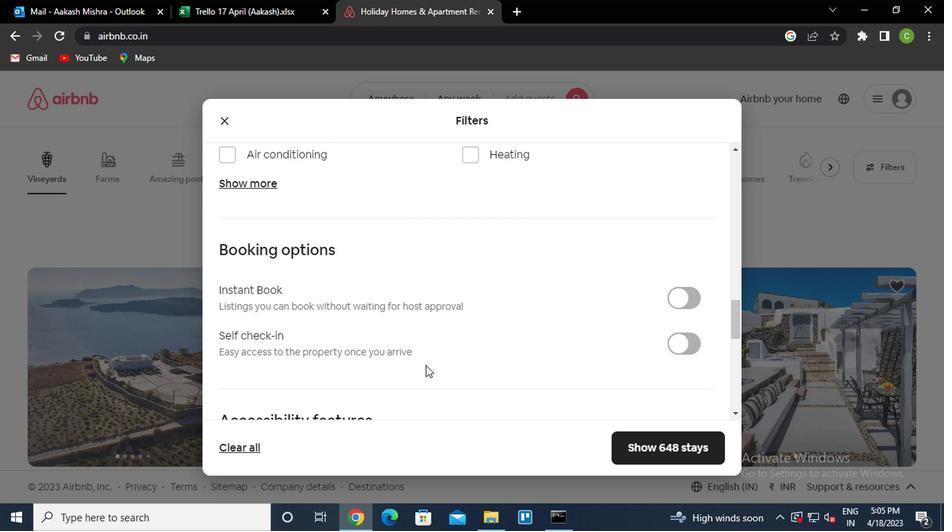 
Action: Mouse scrolled (432, 371) with delta (0, 0)
Screenshot: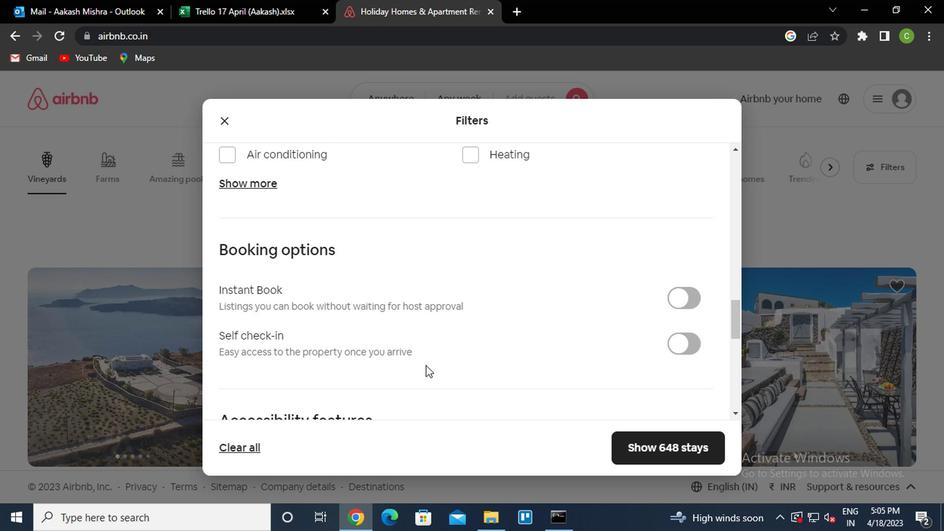 
Action: Mouse scrolled (432, 371) with delta (0, 0)
Screenshot: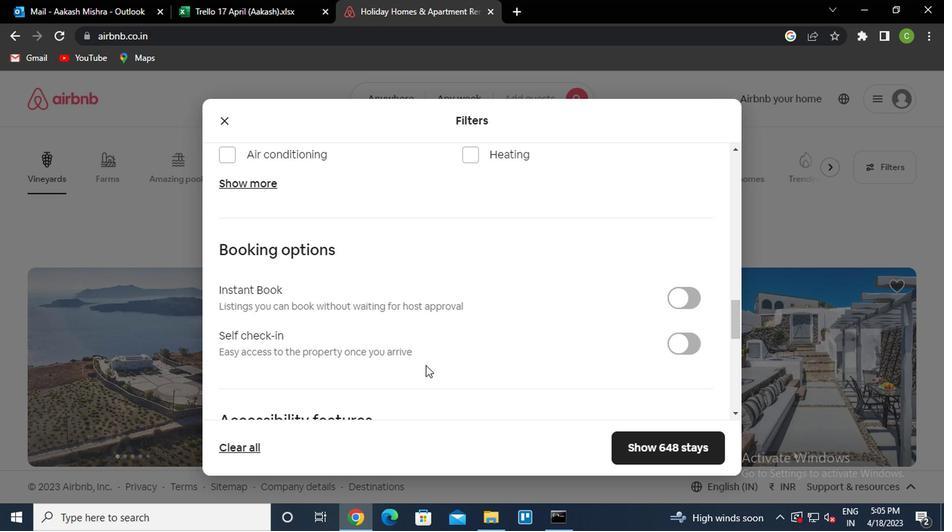 
Action: Mouse moved to (598, 237)
Screenshot: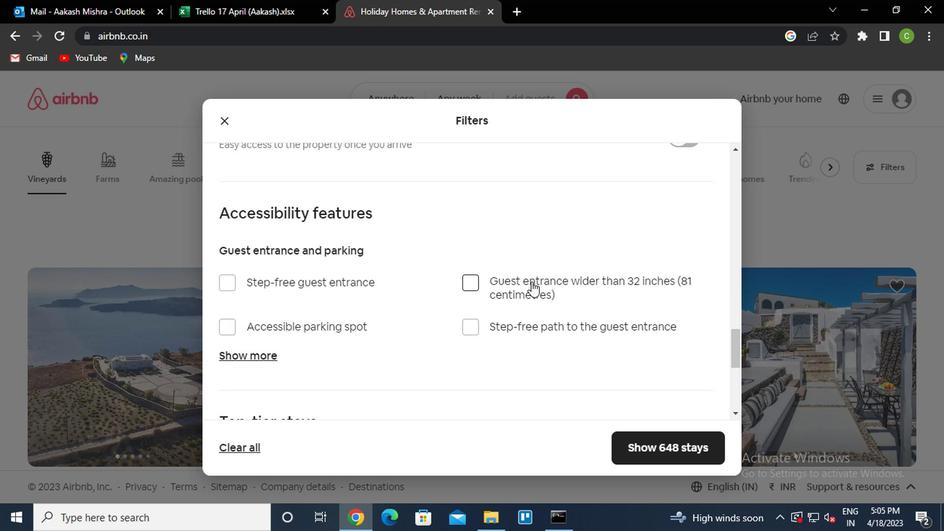 
Action: Mouse scrolled (598, 238) with delta (0, 0)
Screenshot: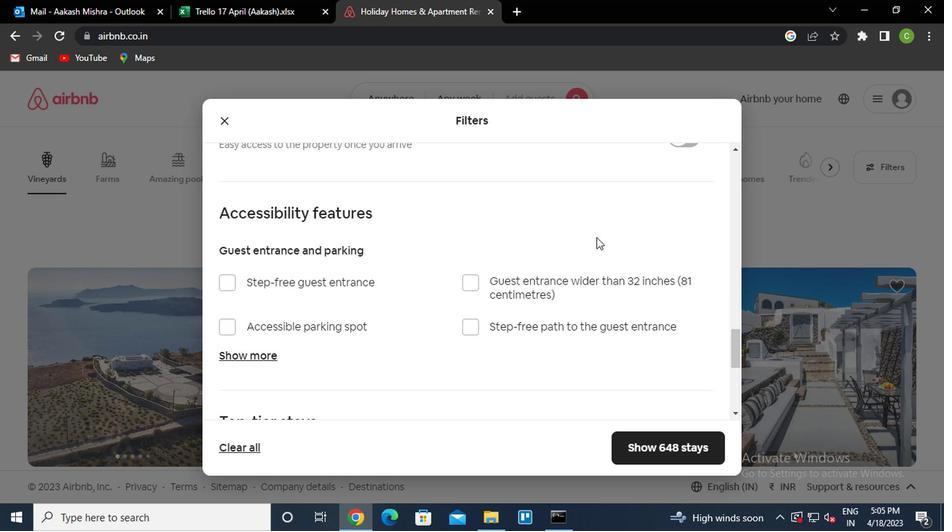 
Action: Mouse moved to (688, 206)
Screenshot: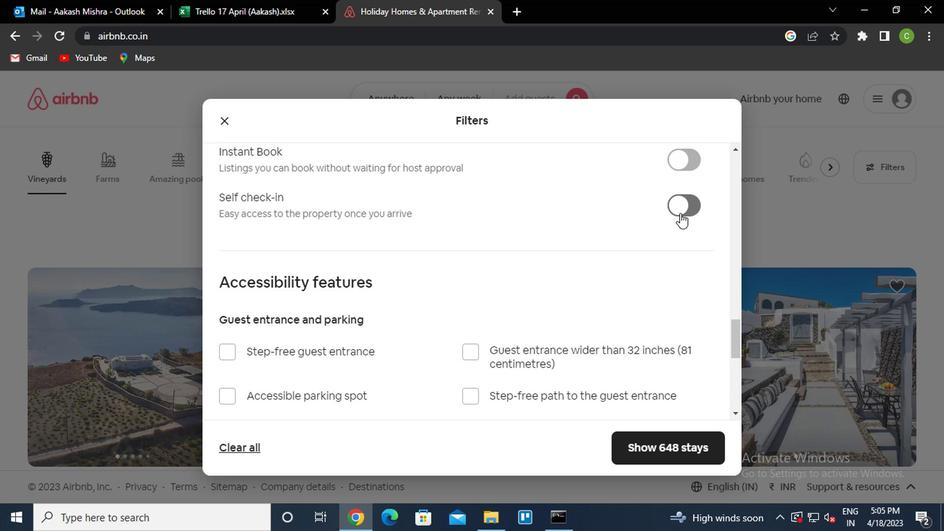 
Action: Mouse pressed left at (688, 206)
Screenshot: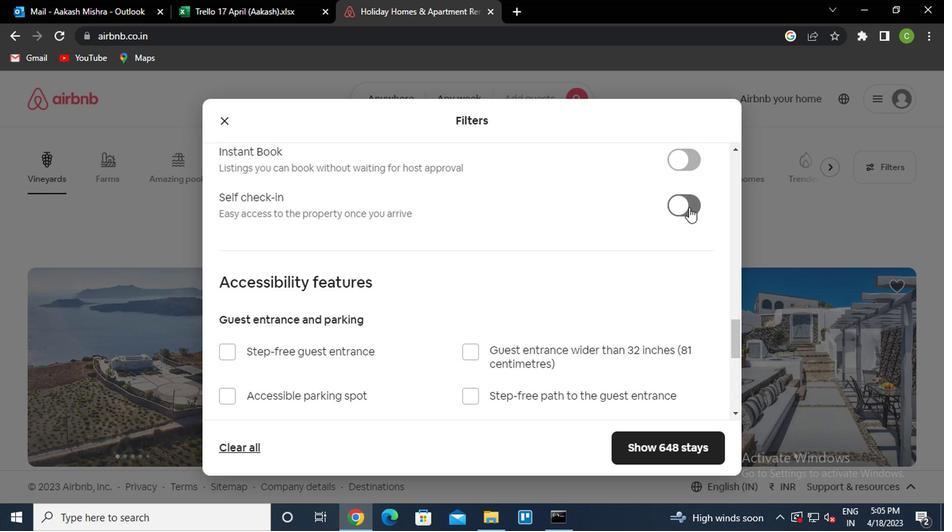
Action: Mouse moved to (538, 289)
Screenshot: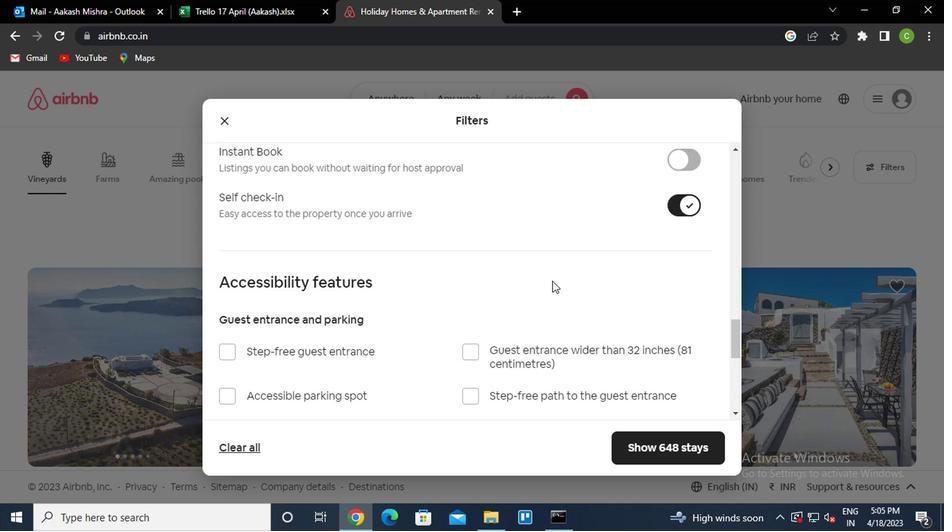 
Action: Mouse scrolled (538, 288) with delta (0, 0)
Screenshot: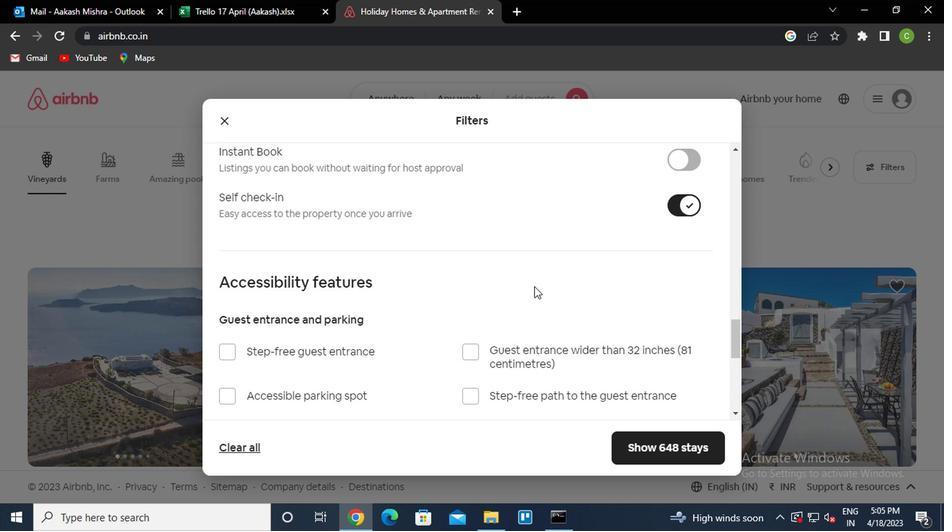 
Action: Mouse moved to (538, 290)
Screenshot: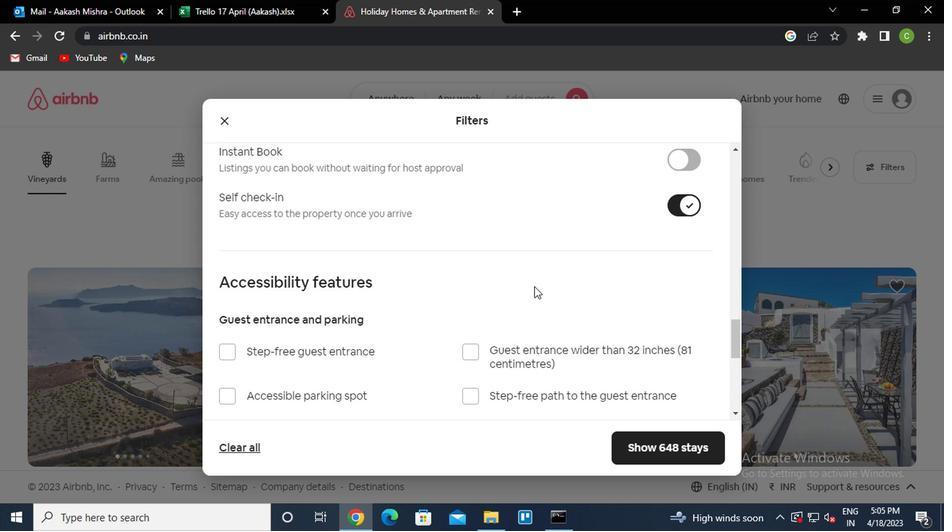 
Action: Mouse scrolled (538, 289) with delta (0, 0)
Screenshot: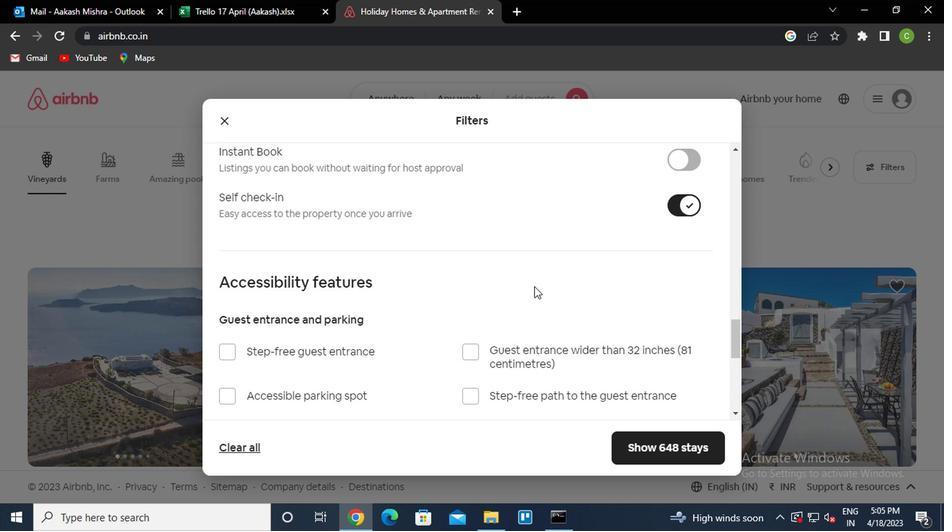 
Action: Mouse scrolled (538, 289) with delta (0, 0)
Screenshot: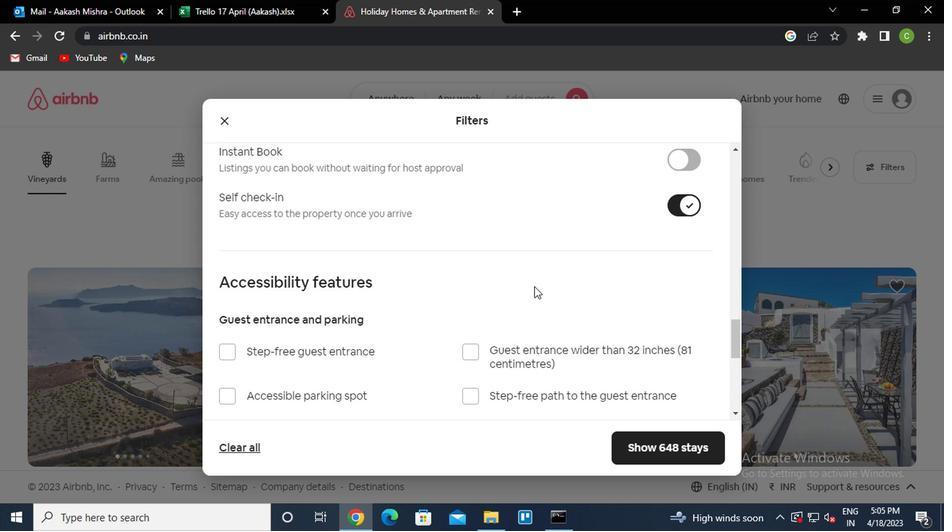 
Action: Mouse scrolled (538, 289) with delta (0, 0)
Screenshot: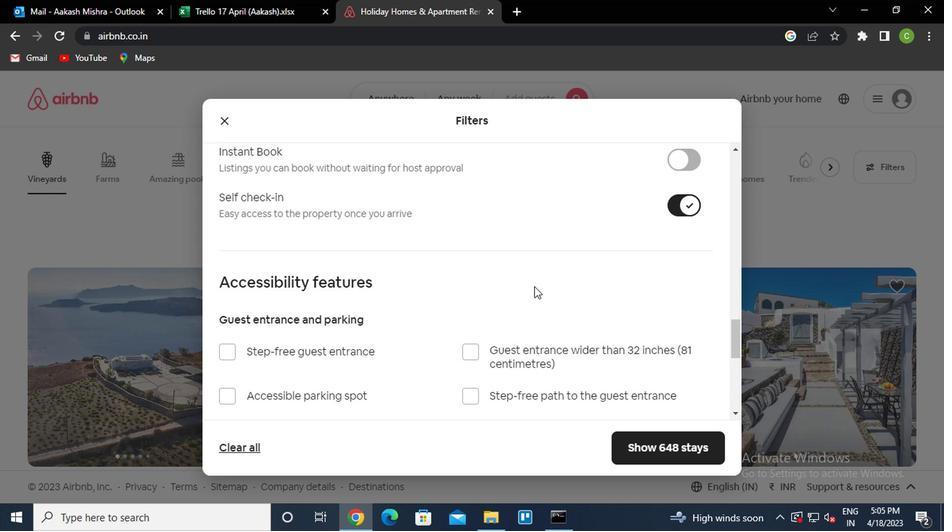 
Action: Mouse scrolled (538, 289) with delta (0, 0)
Screenshot: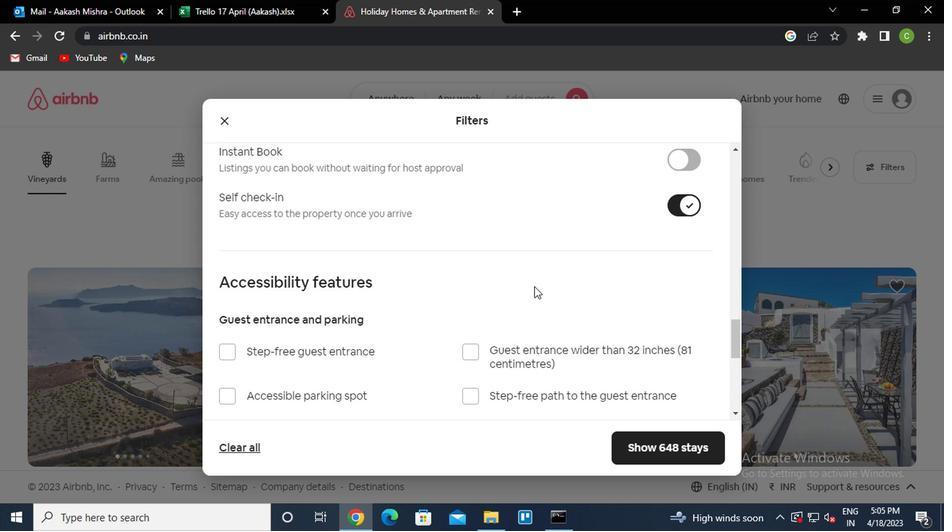 
Action: Mouse moved to (276, 401)
Screenshot: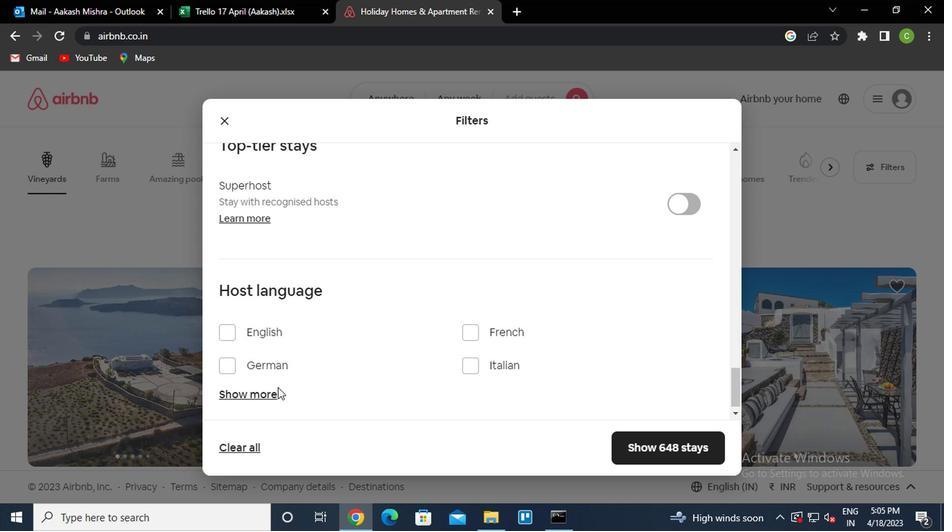 
Action: Mouse pressed left at (276, 401)
Screenshot: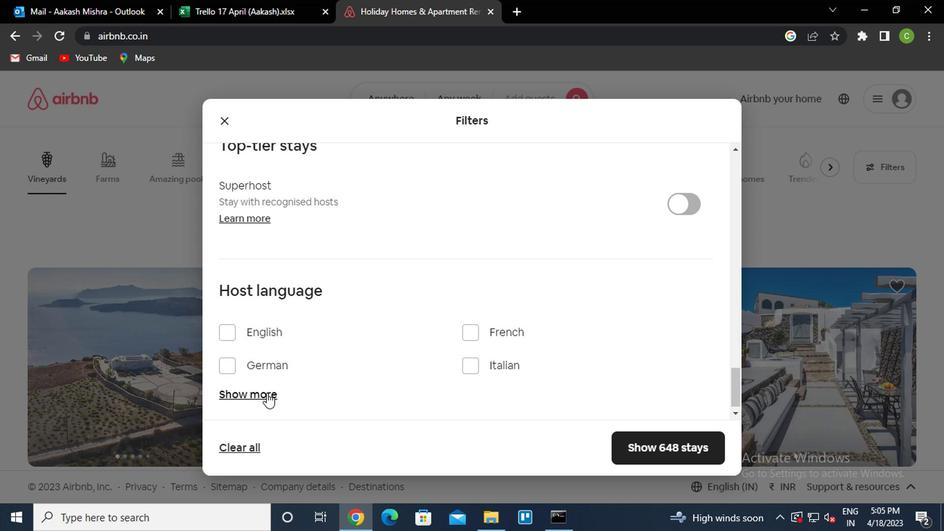 
Action: Mouse moved to (481, 405)
Screenshot: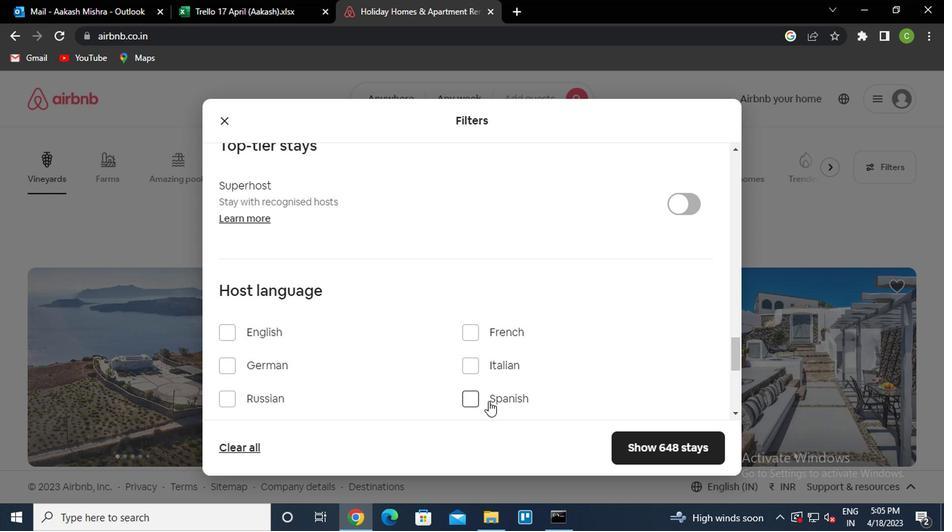 
Action: Mouse pressed left at (481, 405)
Screenshot: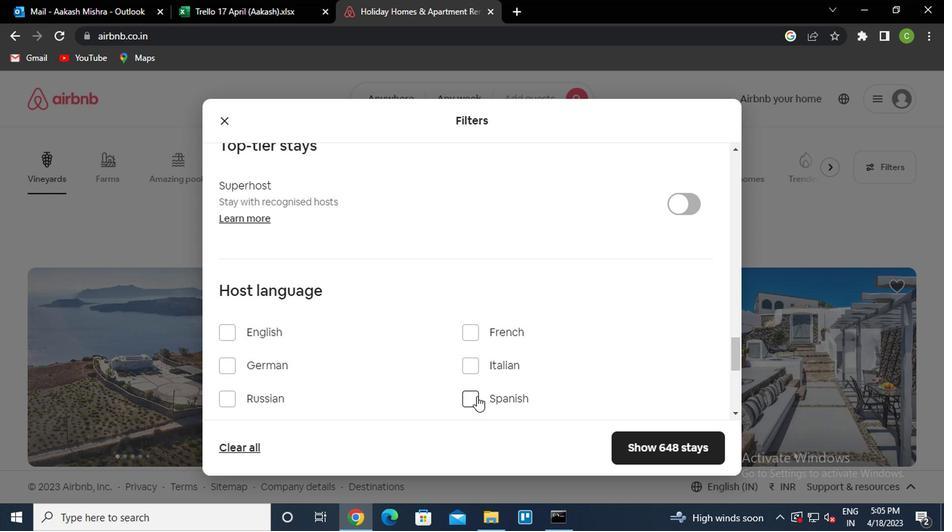 
Action: Mouse moved to (672, 446)
Screenshot: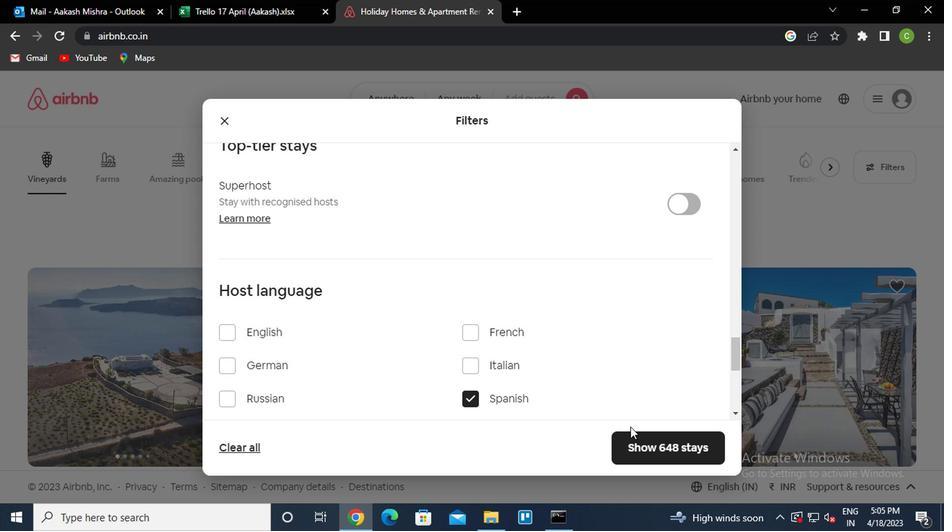 
Action: Mouse pressed left at (672, 446)
Screenshot: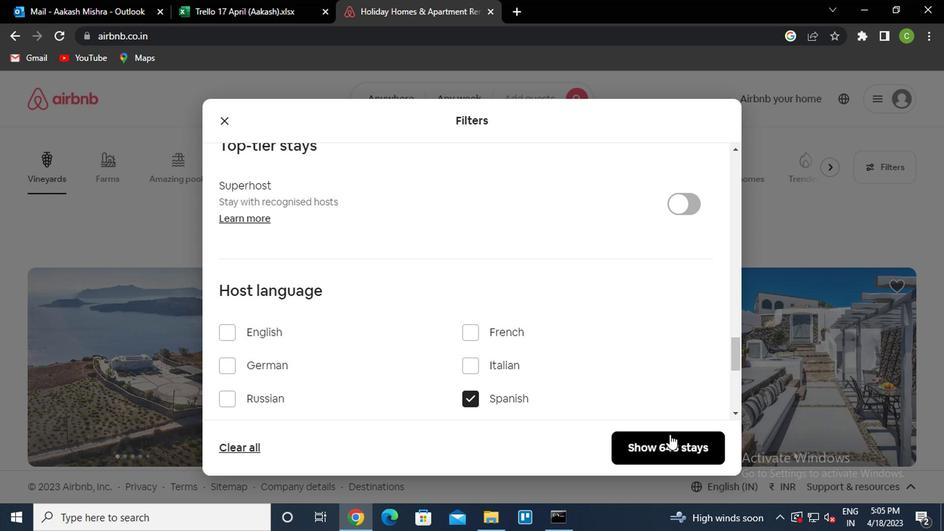 
Action: Mouse moved to (534, 434)
Screenshot: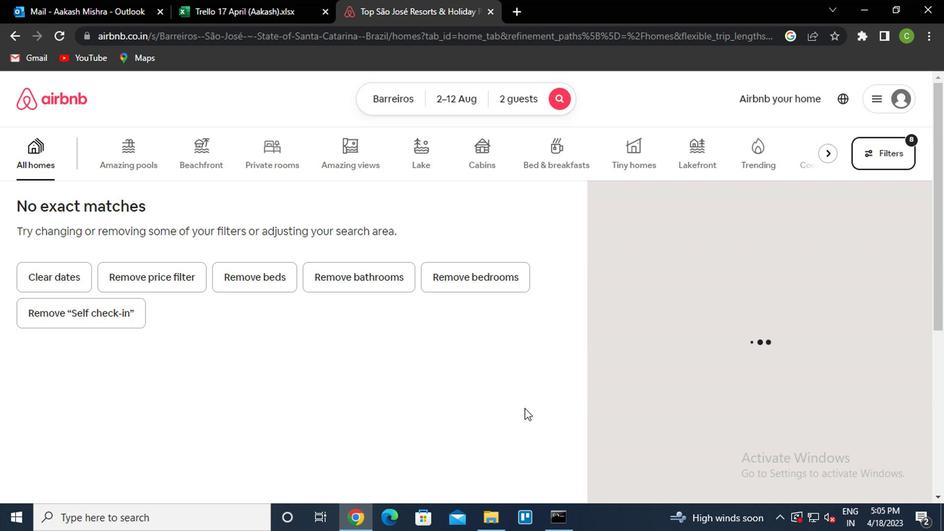 
